 Task: Look for space in Merano, Italy from 6th June, 2023 to 8th June, 2023 for 2 adults in price range Rs.7000 to Rs.12000. Place can be private room with 1  bedroom having 2 beds and 1 bathroom. Property type can be house, flat, guest house. Amenities needed are: wifi. Booking option can be shelf check-in. Required host language is English.
Action: Mouse moved to (405, 108)
Screenshot: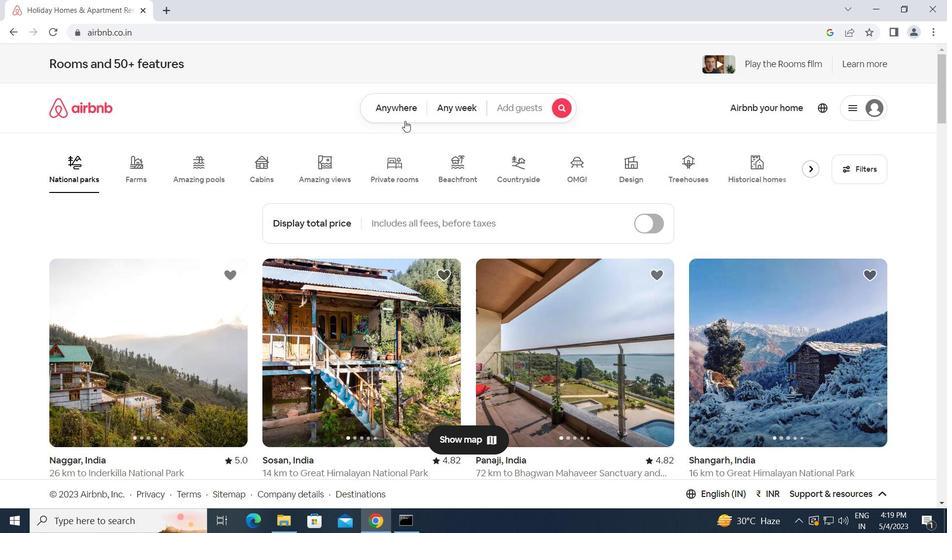 
Action: Mouse pressed left at (405, 108)
Screenshot: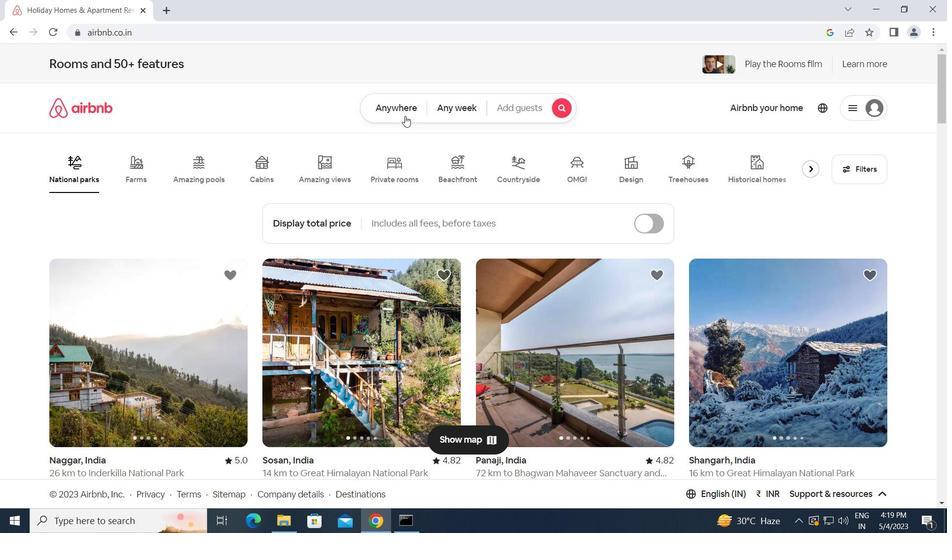 
Action: Mouse moved to (340, 150)
Screenshot: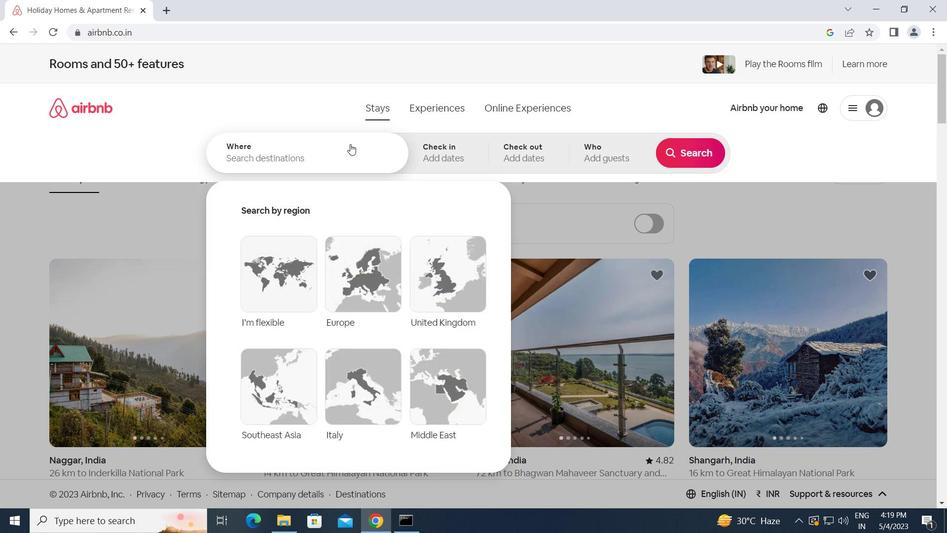 
Action: Mouse pressed left at (340, 150)
Screenshot: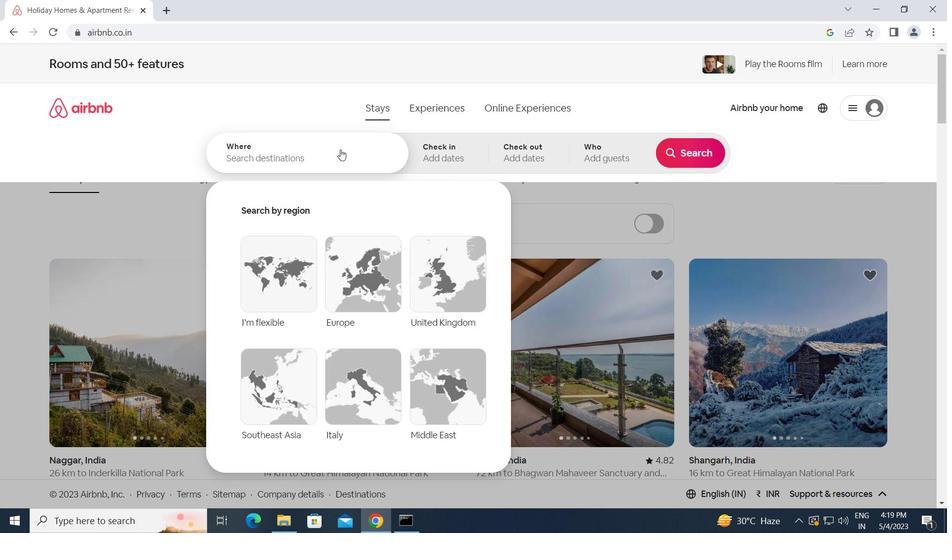 
Action: Key pressed m<Key.caps_lock>erano,<Key.space><Key.caps_lock>i<Key.caps_lock>taly<Key.enter>
Screenshot: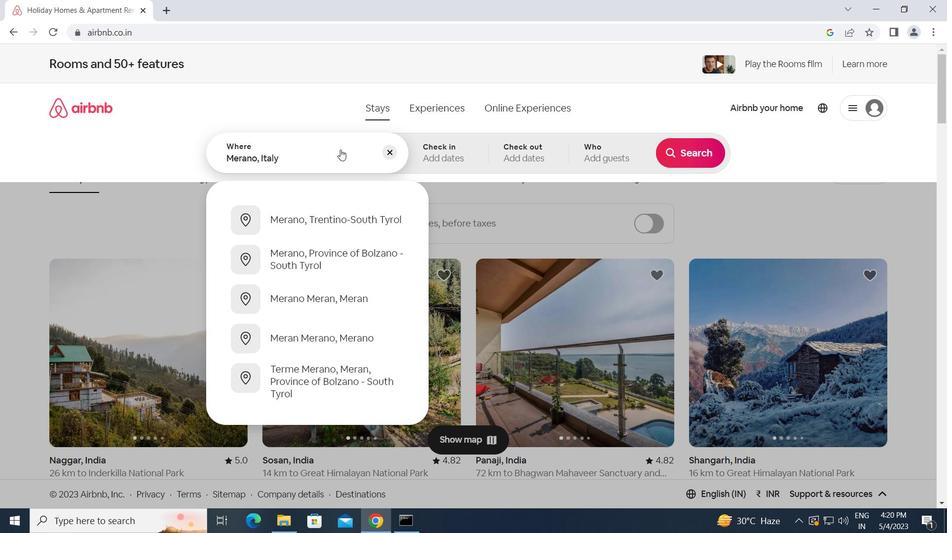 
Action: Mouse moved to (557, 333)
Screenshot: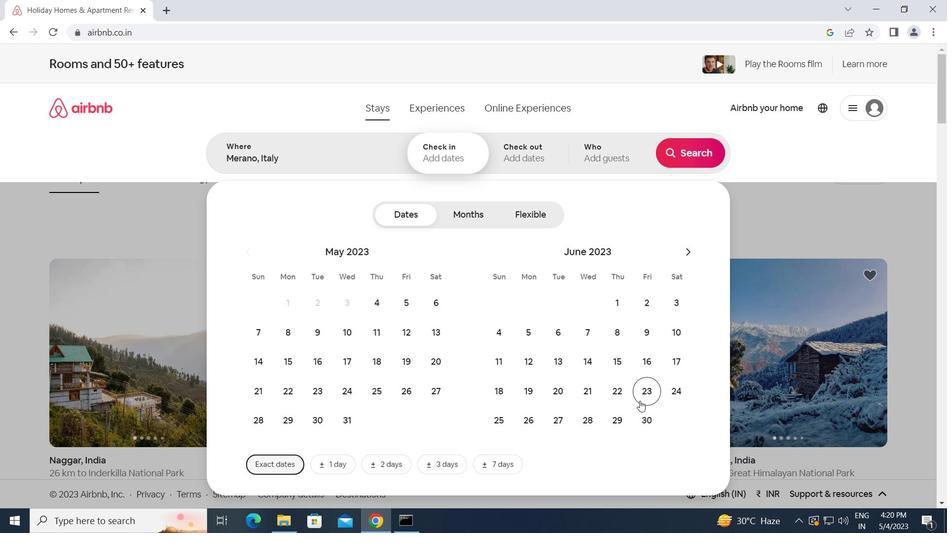 
Action: Mouse pressed left at (557, 333)
Screenshot: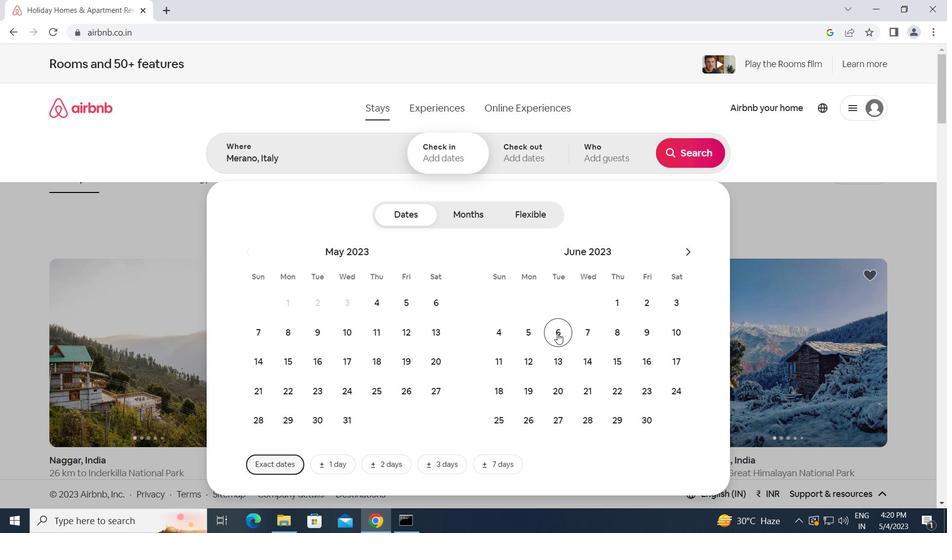 
Action: Mouse moved to (620, 339)
Screenshot: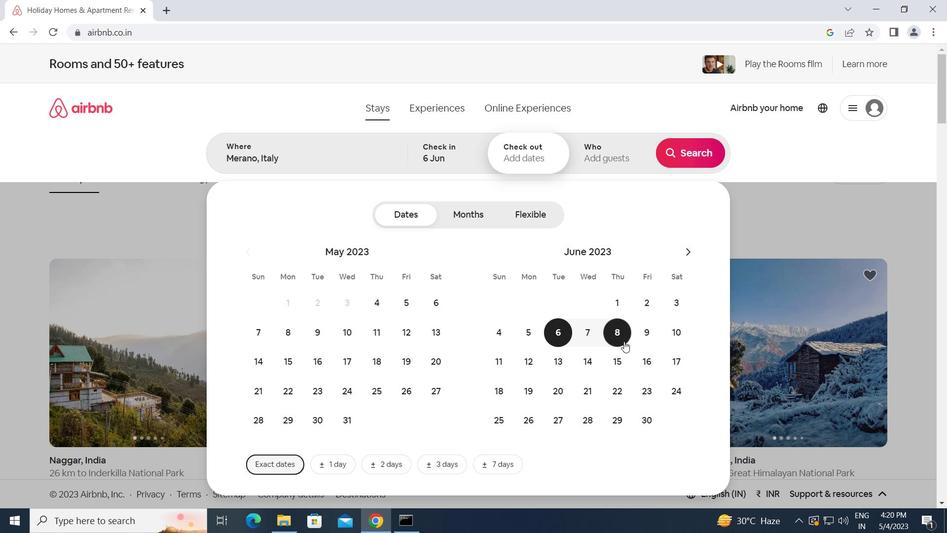 
Action: Mouse pressed left at (620, 339)
Screenshot: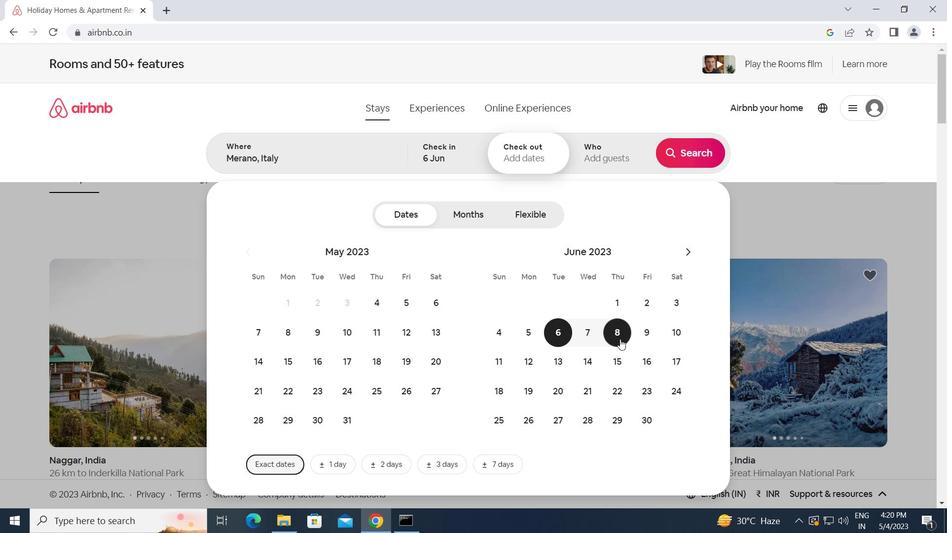 
Action: Mouse moved to (620, 160)
Screenshot: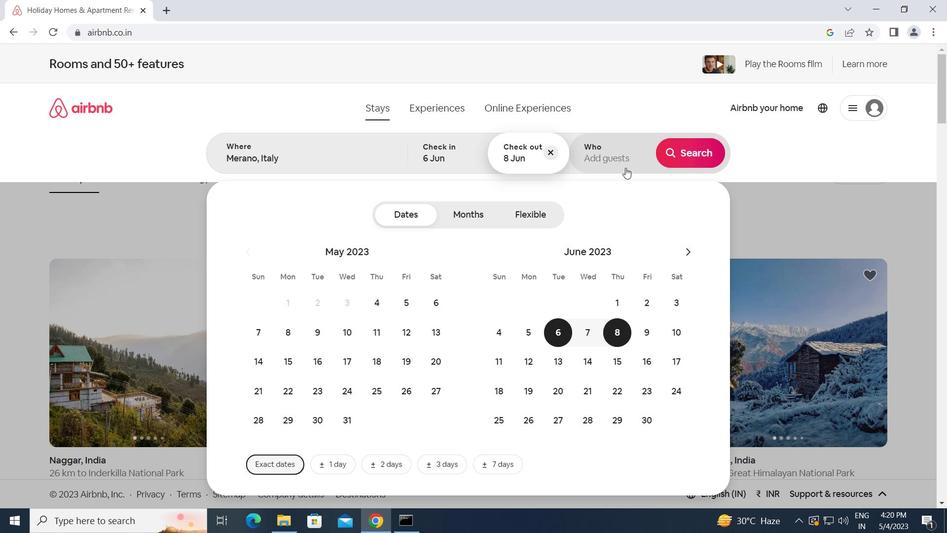 
Action: Mouse pressed left at (620, 160)
Screenshot: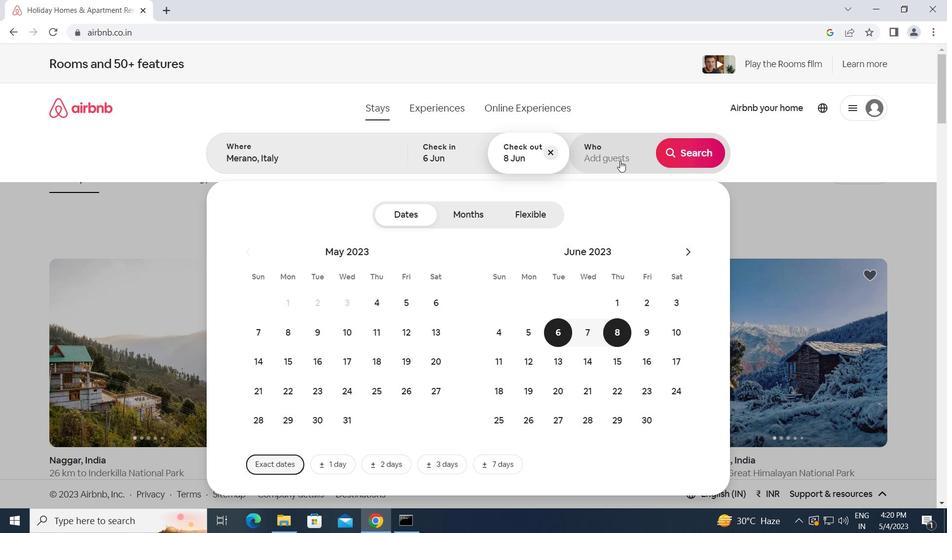 
Action: Mouse moved to (691, 217)
Screenshot: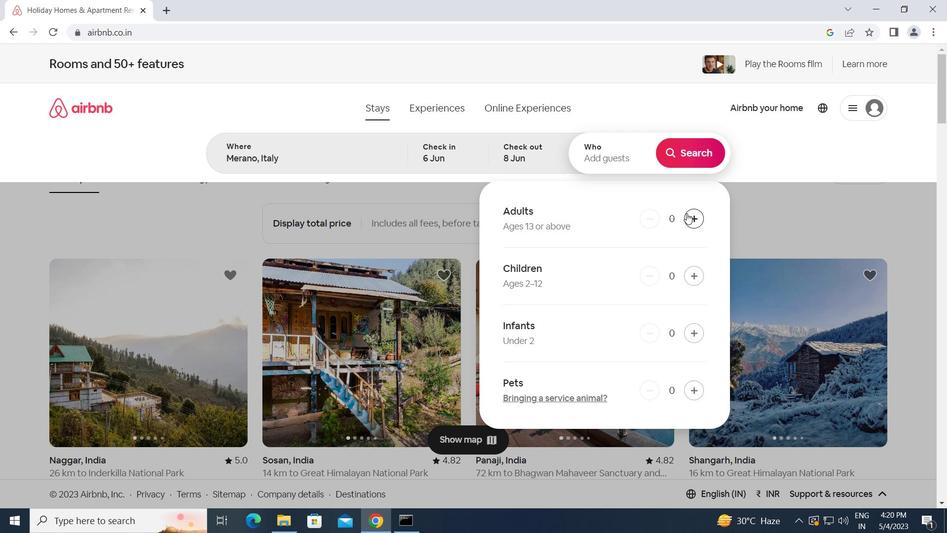 
Action: Mouse pressed left at (691, 217)
Screenshot: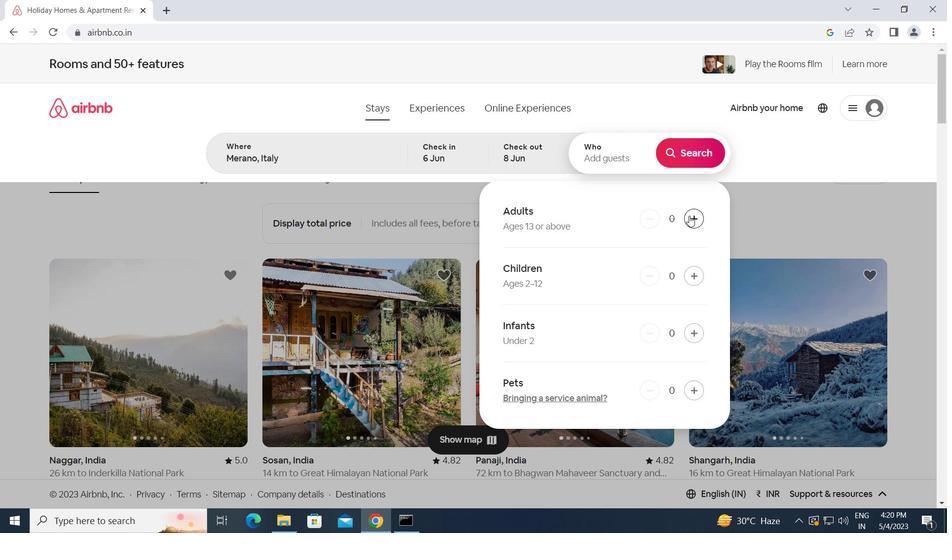 
Action: Mouse pressed left at (691, 217)
Screenshot: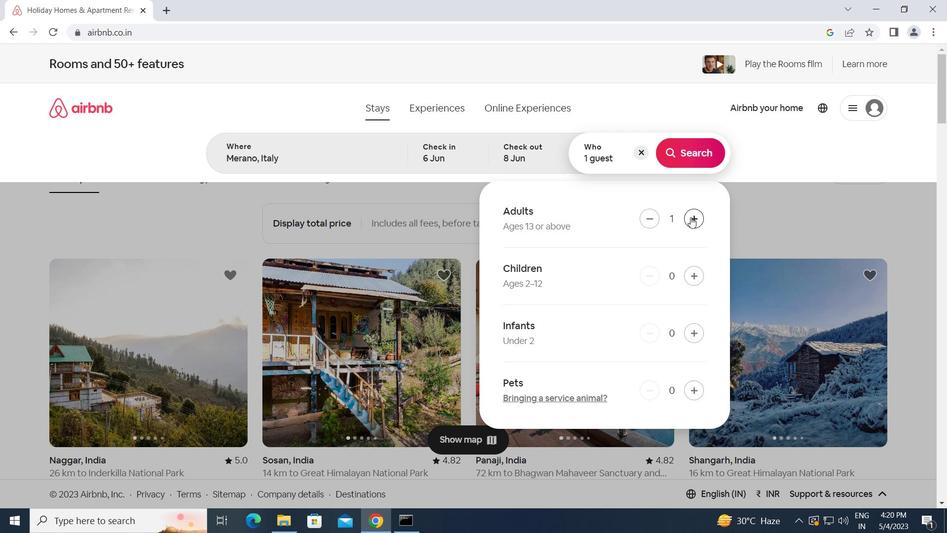 
Action: Mouse moved to (683, 155)
Screenshot: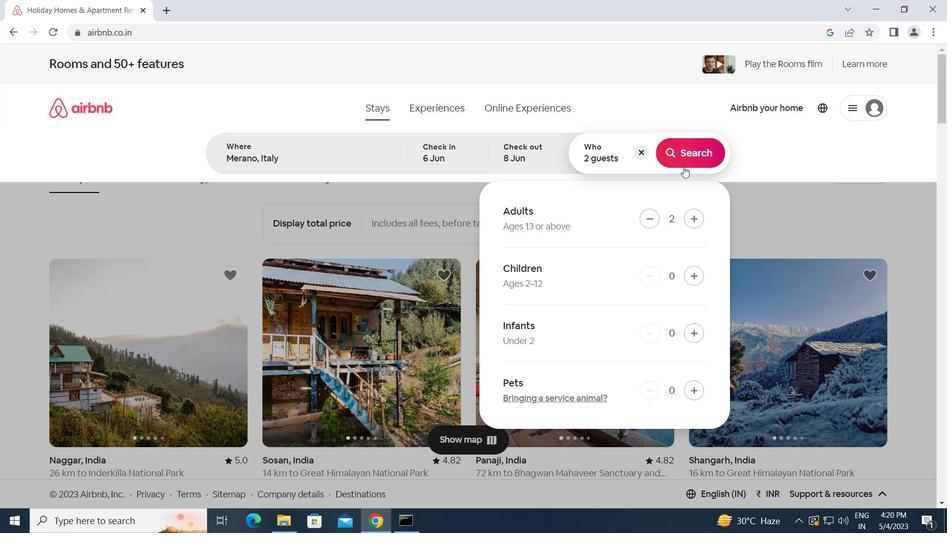 
Action: Mouse pressed left at (683, 155)
Screenshot: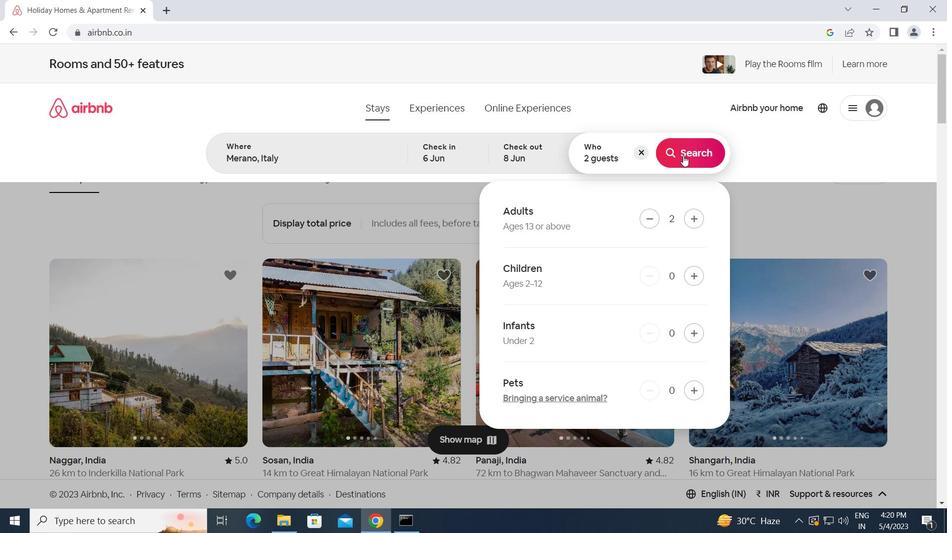 
Action: Mouse moved to (888, 117)
Screenshot: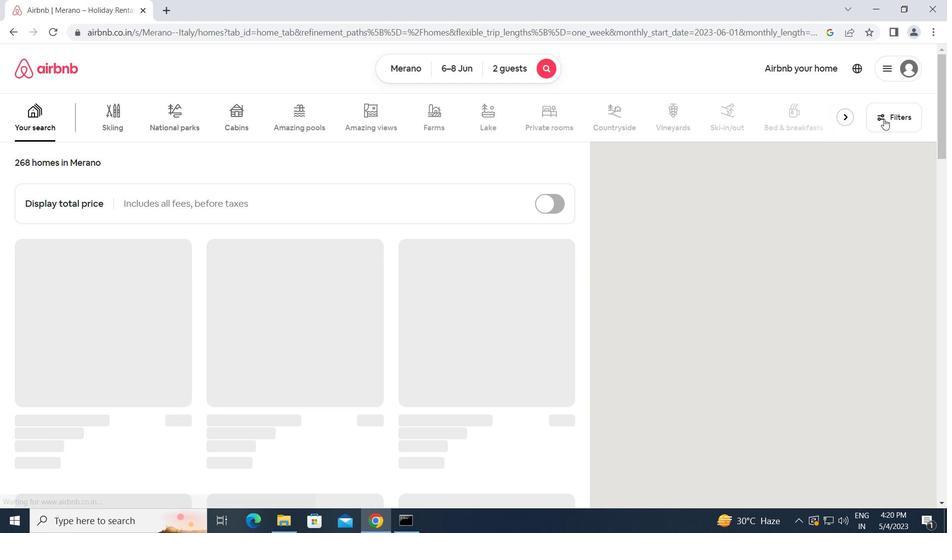 
Action: Mouse pressed left at (888, 117)
Screenshot: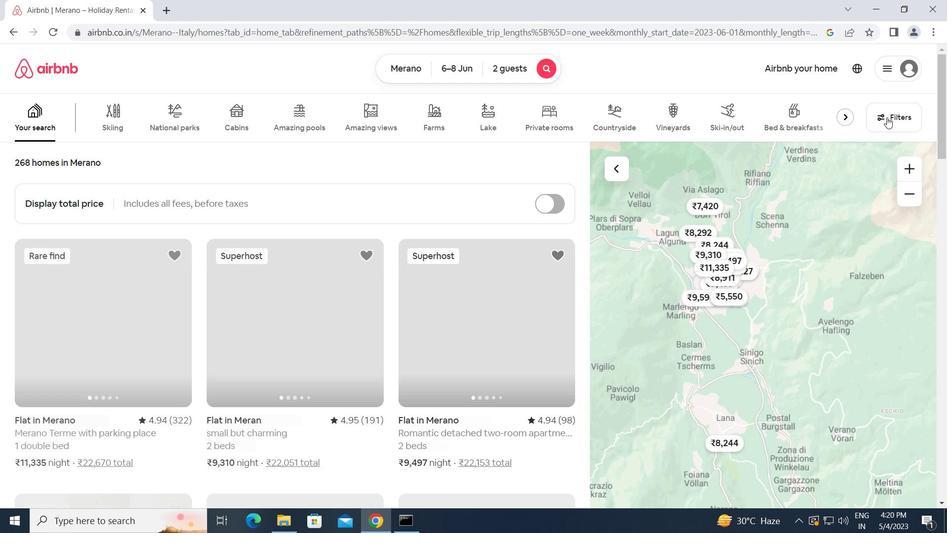 
Action: Mouse moved to (315, 274)
Screenshot: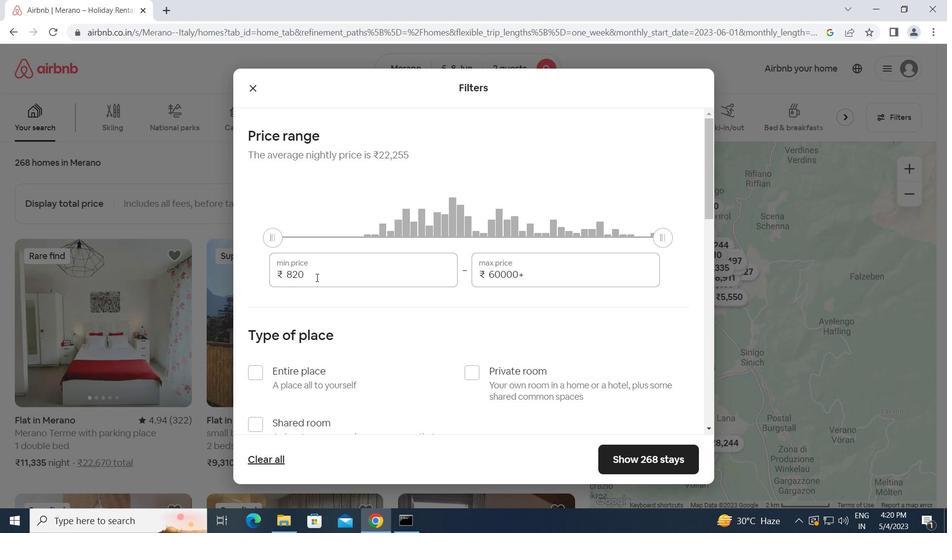 
Action: Mouse pressed left at (315, 274)
Screenshot: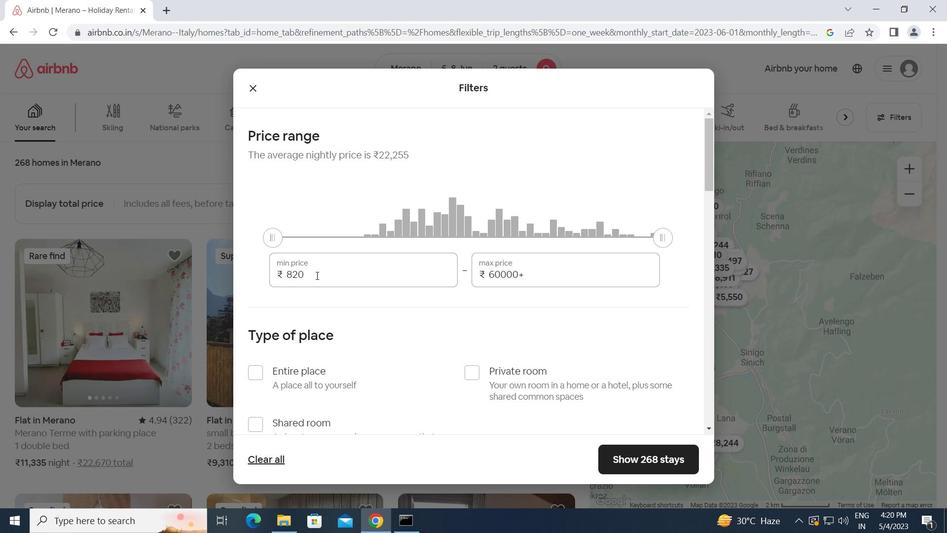 
Action: Mouse moved to (283, 276)
Screenshot: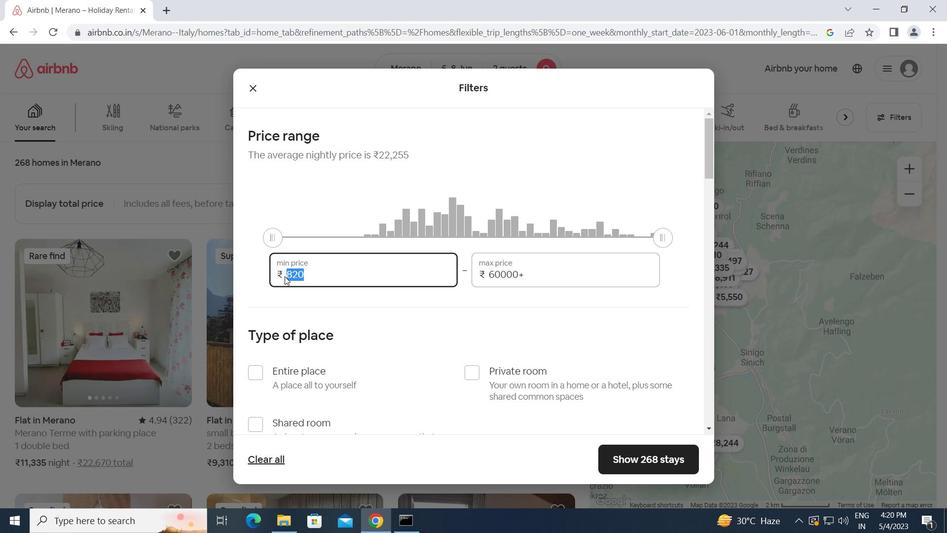
Action: Key pressed 700
Screenshot: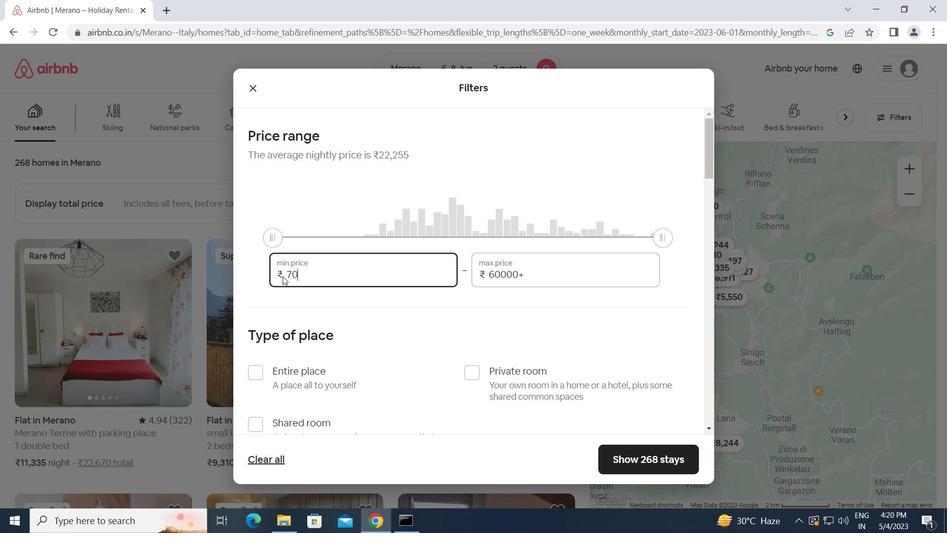 
Action: Mouse moved to (266, 311)
Screenshot: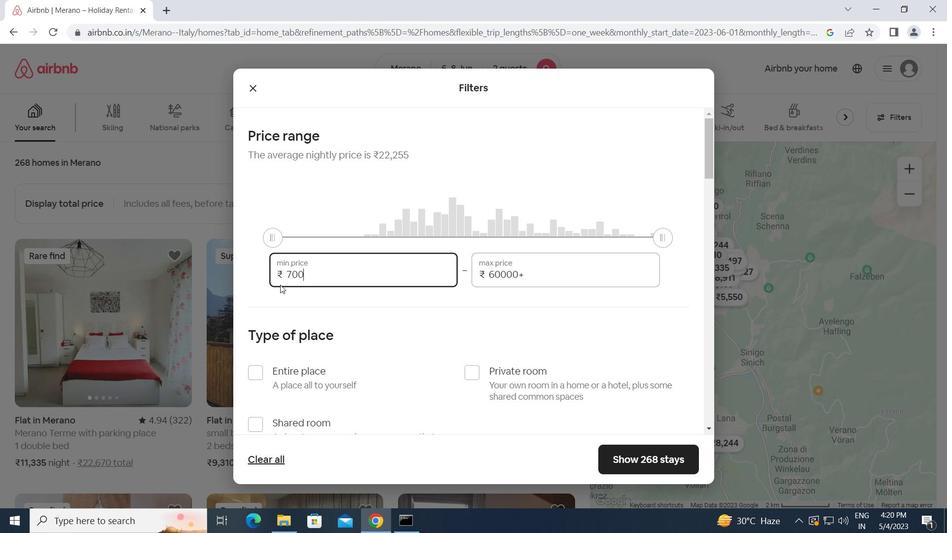 
Action: Key pressed 0<Key.tab>1<Key.backspace><Key.backspace><Key.backspace><Key.backspace><Key.backspace><Key.backspace>12000
Screenshot: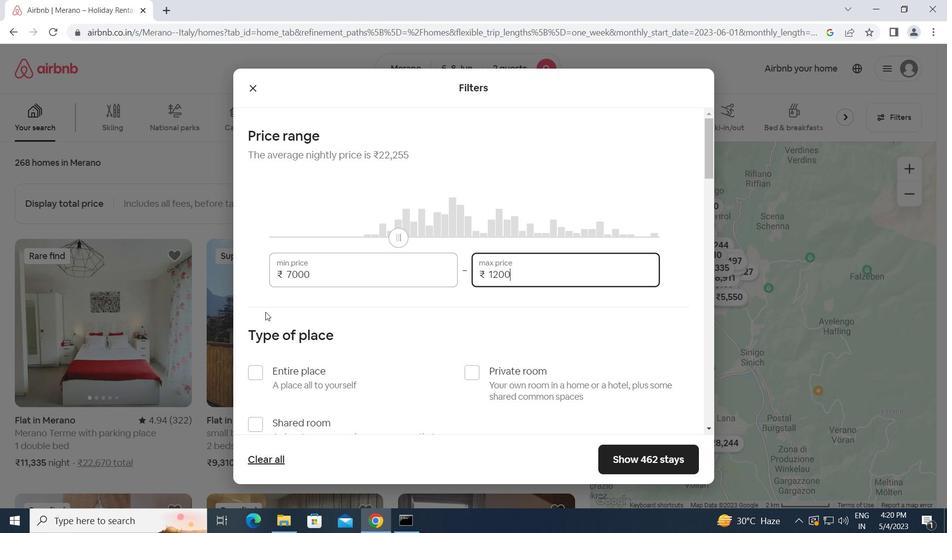 
Action: Mouse moved to (476, 373)
Screenshot: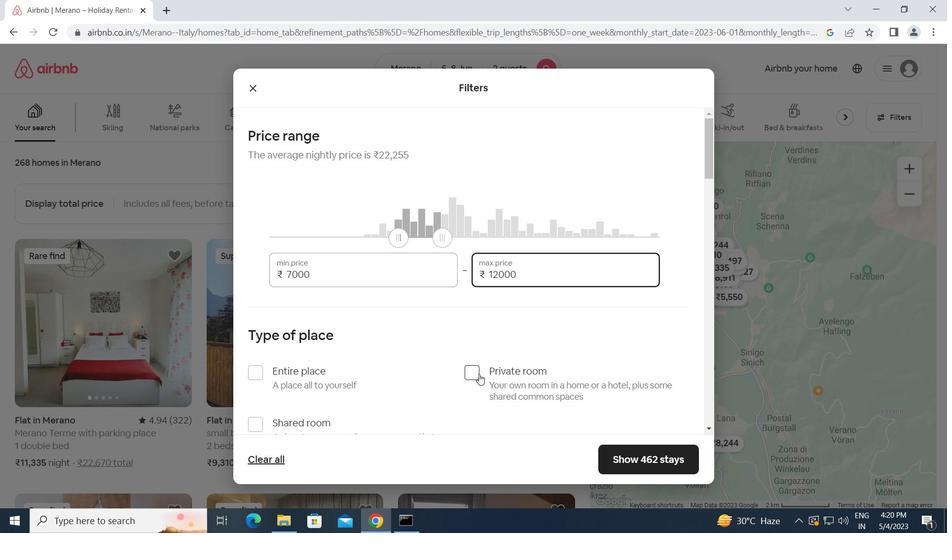 
Action: Mouse pressed left at (476, 373)
Screenshot: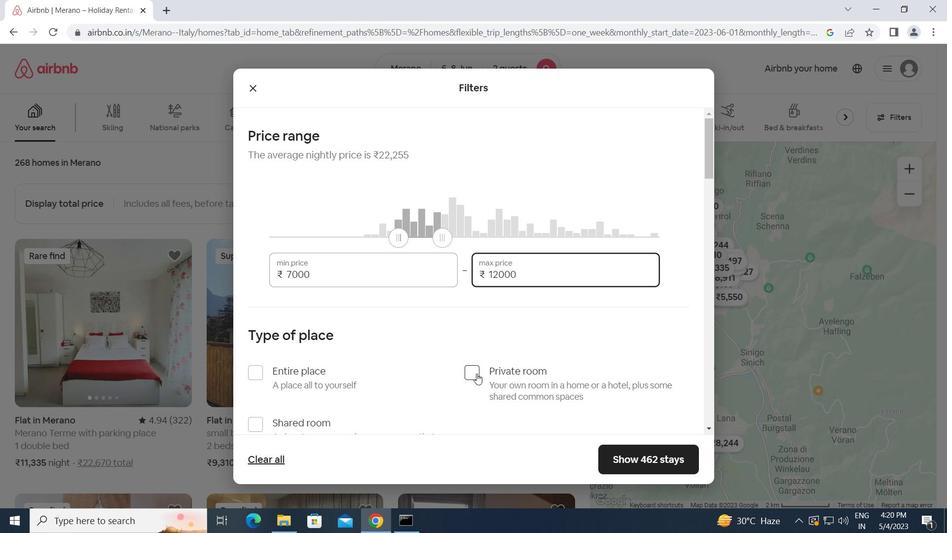 
Action: Mouse moved to (447, 395)
Screenshot: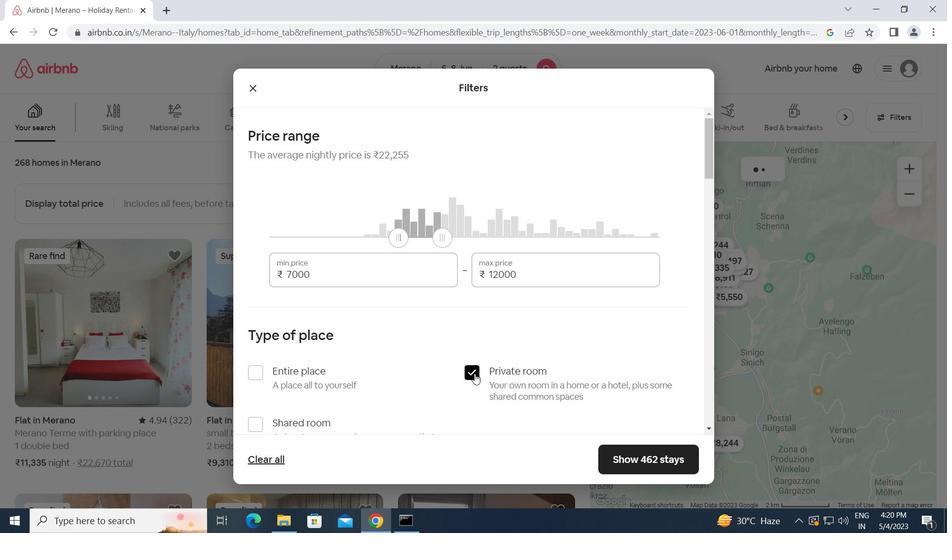 
Action: Mouse scrolled (447, 394) with delta (0, 0)
Screenshot: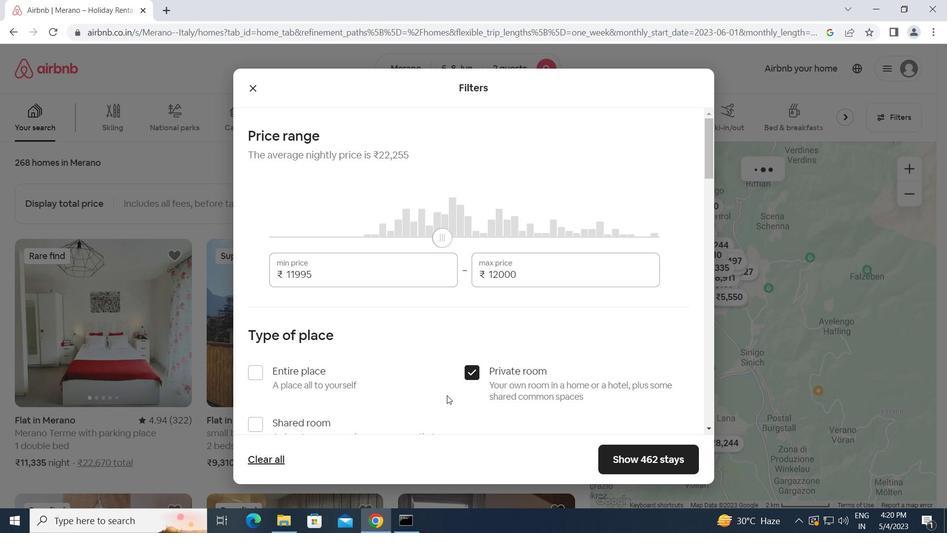 
Action: Mouse scrolled (447, 394) with delta (0, 0)
Screenshot: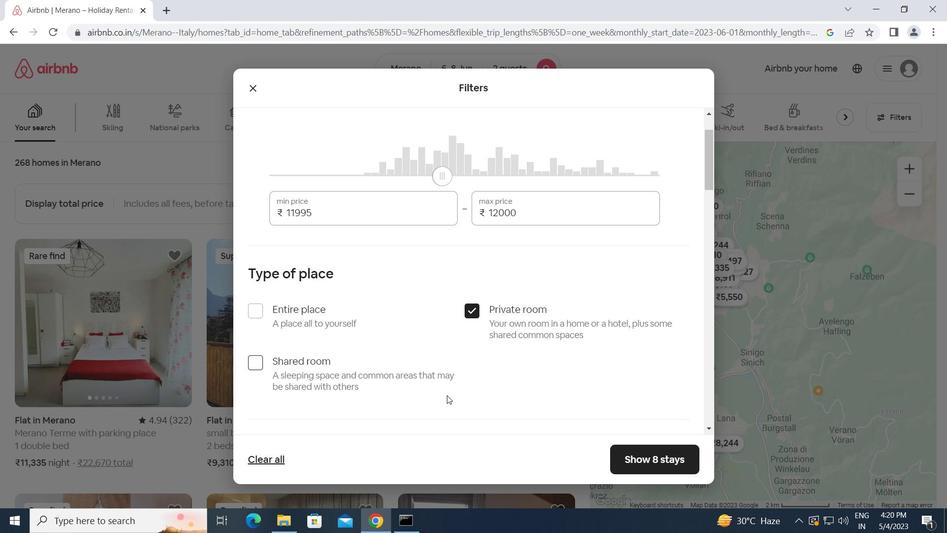 
Action: Mouse scrolled (447, 394) with delta (0, 0)
Screenshot: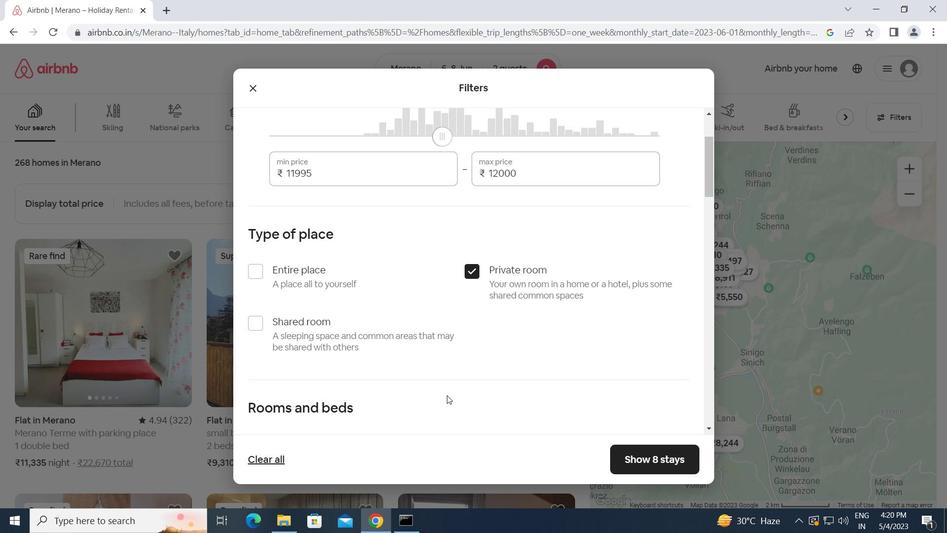 
Action: Mouse moved to (330, 370)
Screenshot: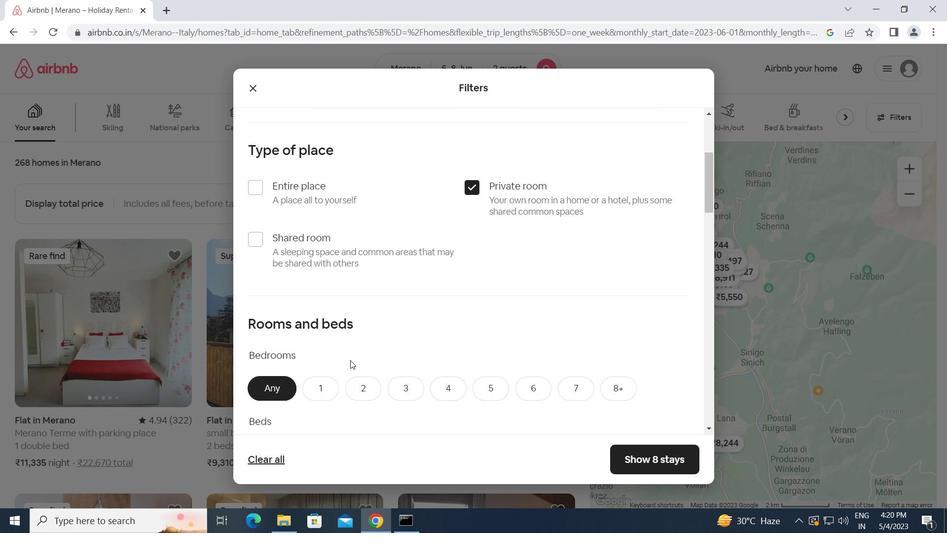 
Action: Mouse scrolled (330, 370) with delta (0, 0)
Screenshot: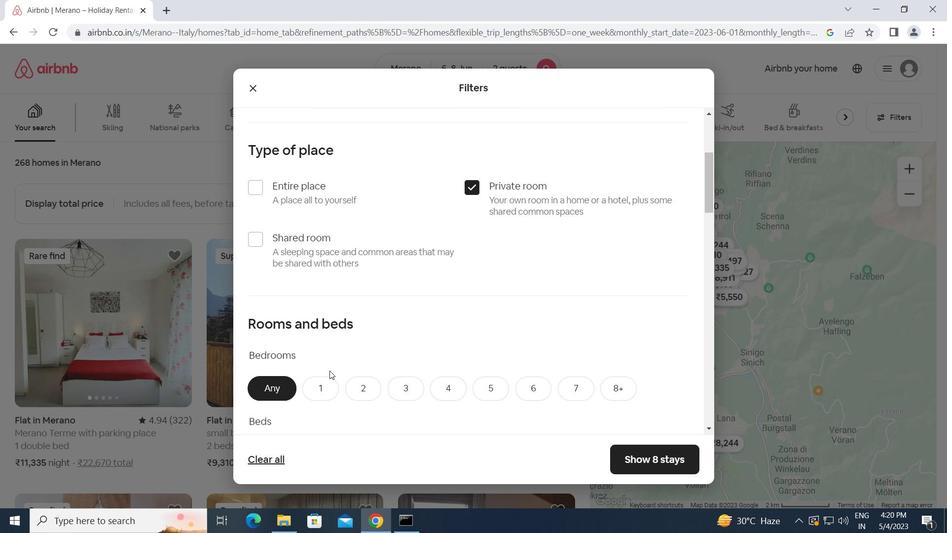 
Action: Mouse scrolled (330, 370) with delta (0, 0)
Screenshot: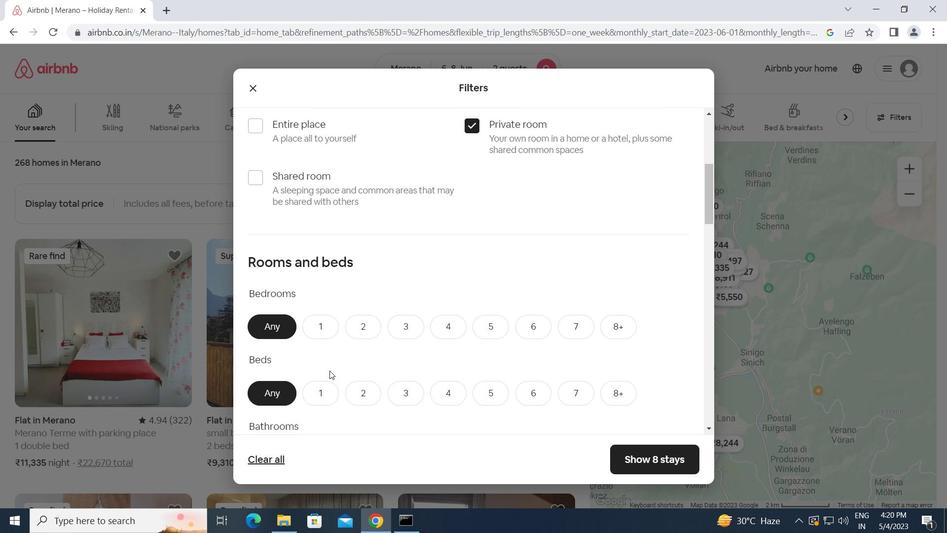 
Action: Mouse moved to (318, 266)
Screenshot: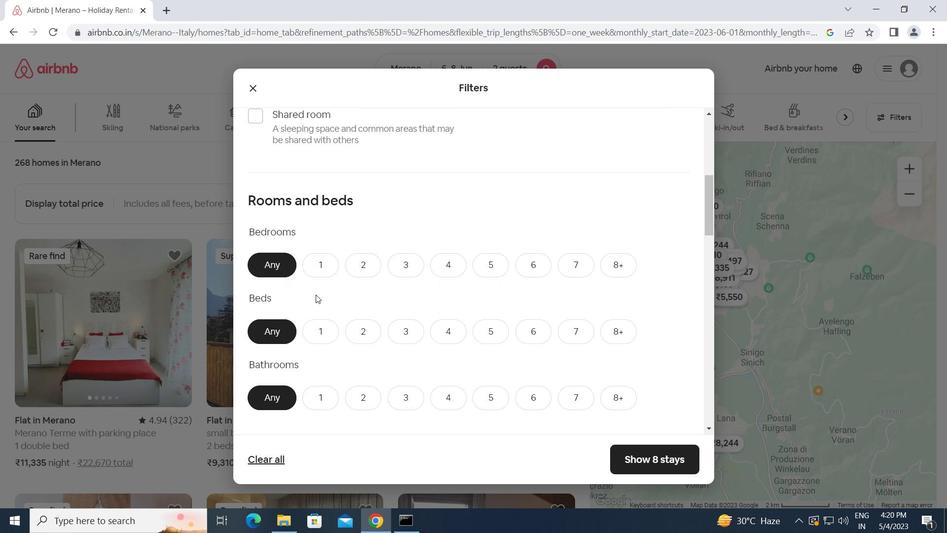 
Action: Mouse pressed left at (318, 266)
Screenshot: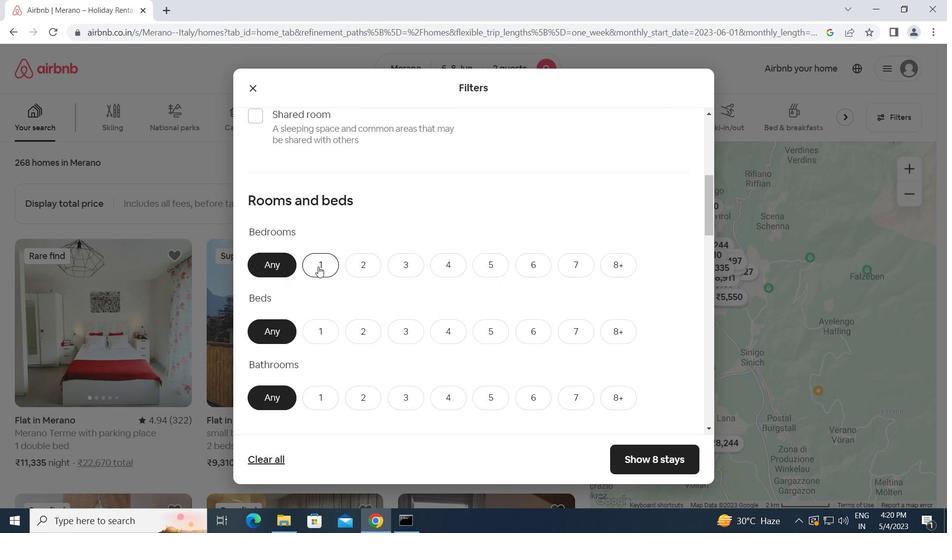 
Action: Mouse moved to (365, 336)
Screenshot: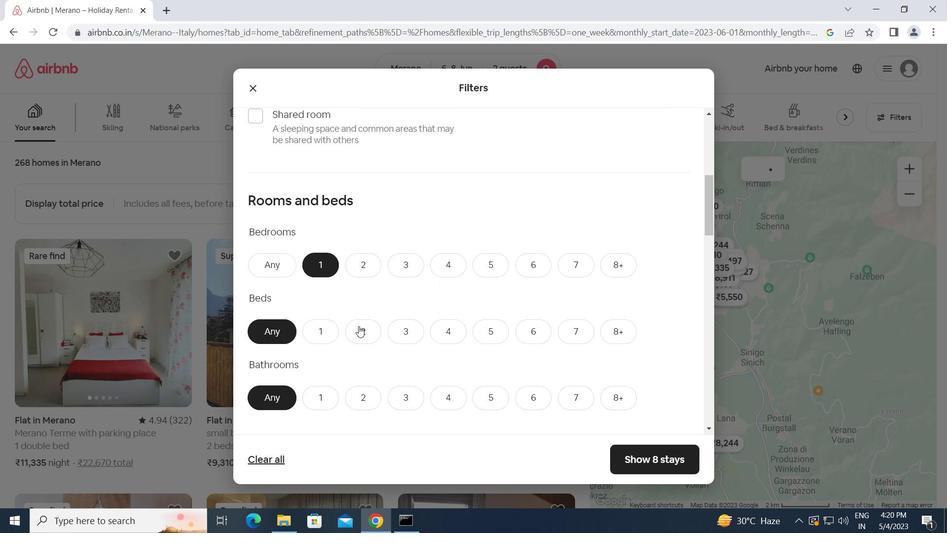 
Action: Mouse pressed left at (365, 336)
Screenshot: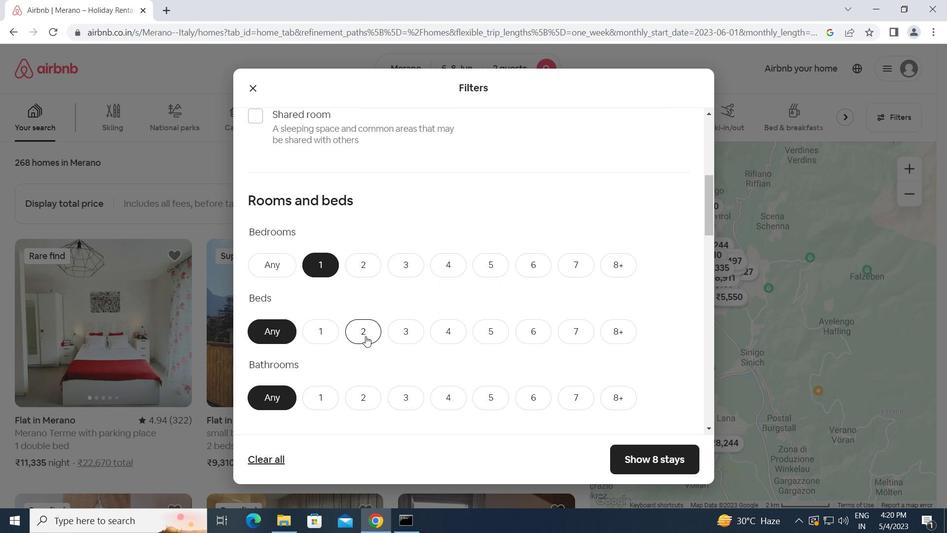 
Action: Mouse moved to (311, 397)
Screenshot: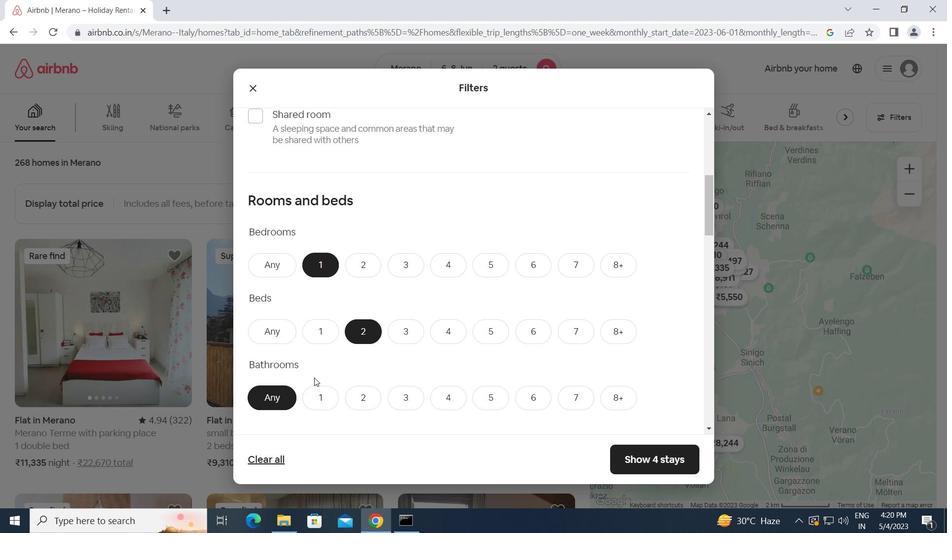 
Action: Mouse pressed left at (311, 397)
Screenshot: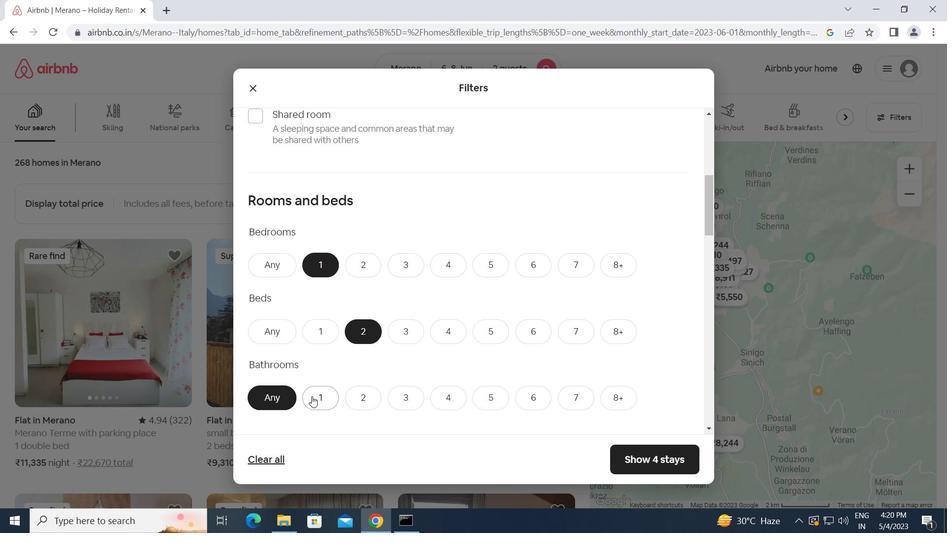 
Action: Mouse scrolled (311, 396) with delta (0, 0)
Screenshot: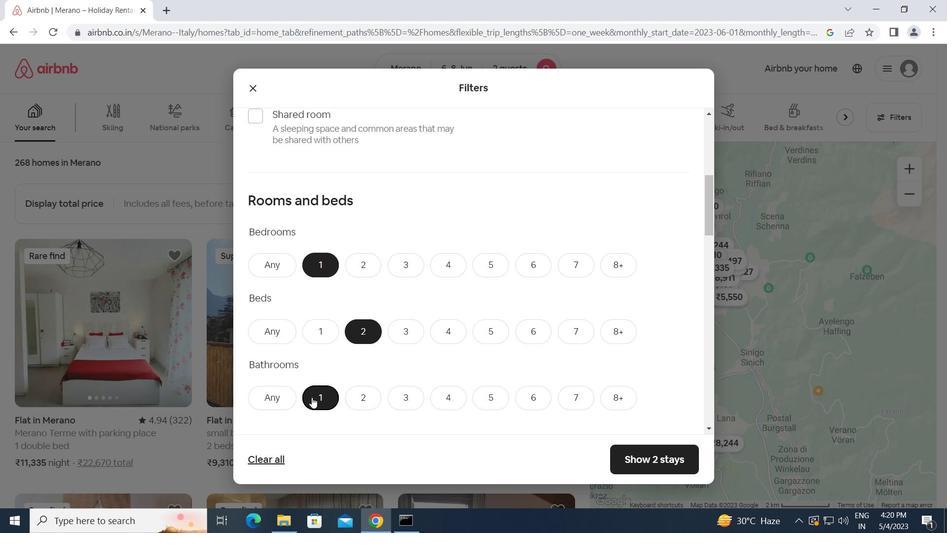 
Action: Mouse scrolled (311, 396) with delta (0, 0)
Screenshot: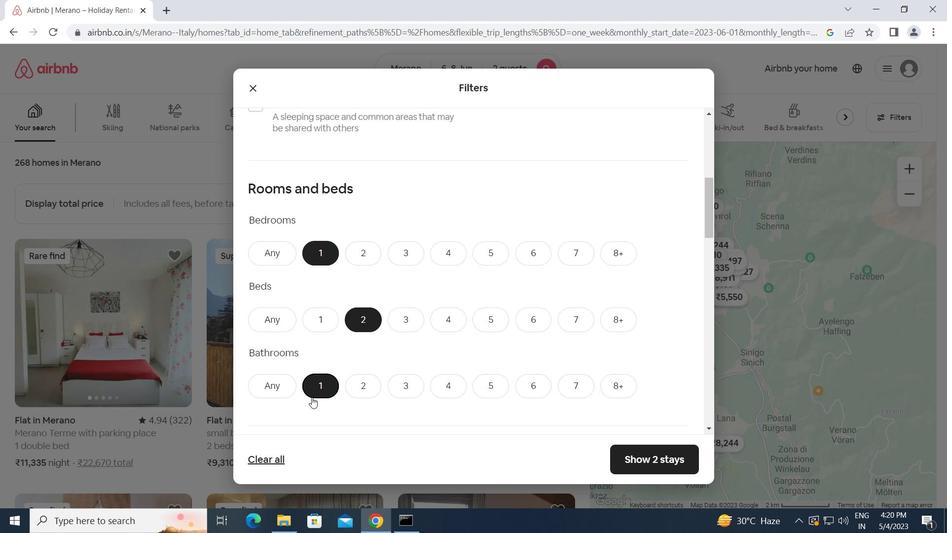 
Action: Mouse scrolled (311, 396) with delta (0, 0)
Screenshot: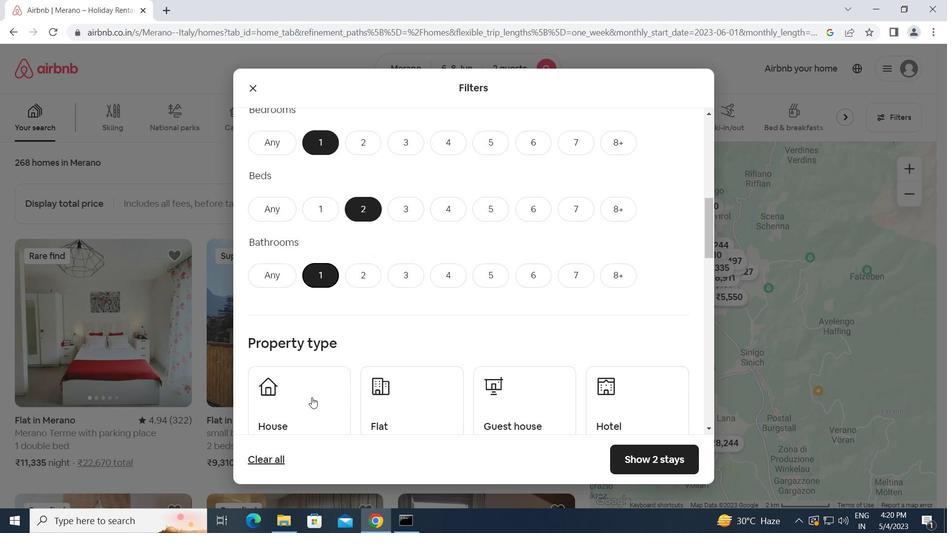 
Action: Mouse moved to (303, 362)
Screenshot: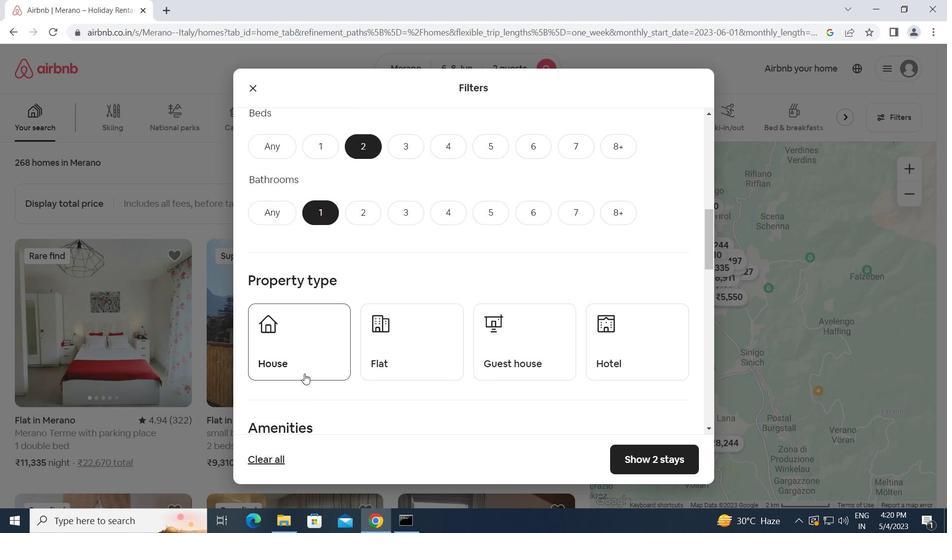 
Action: Mouse pressed left at (303, 362)
Screenshot: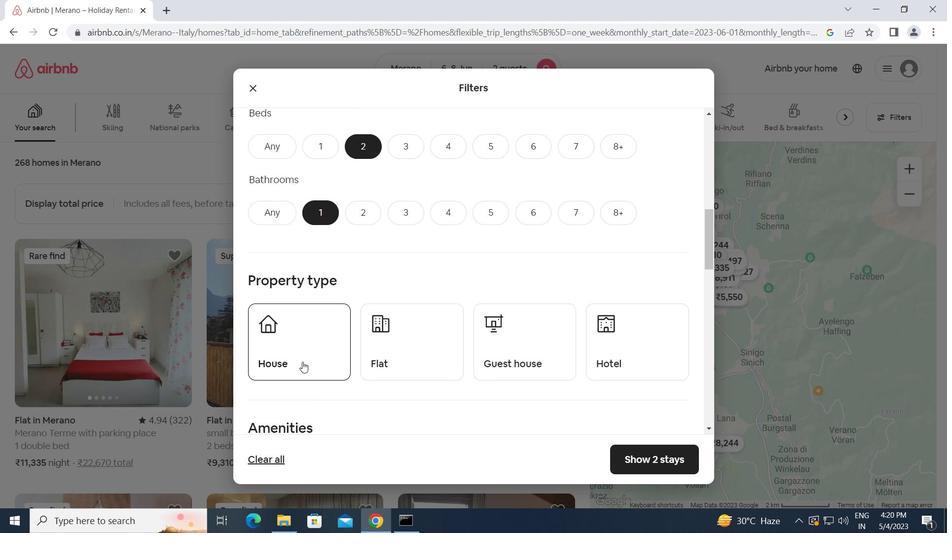 
Action: Mouse moved to (390, 356)
Screenshot: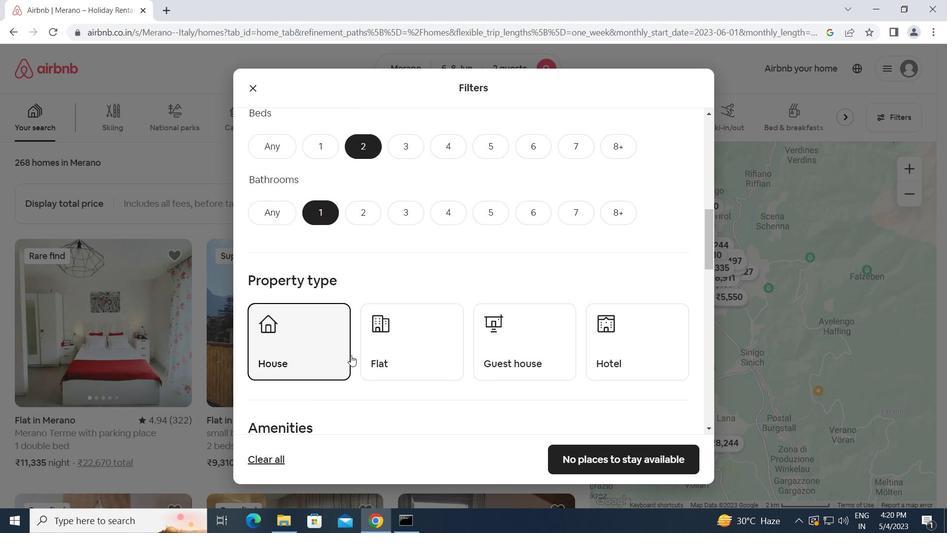 
Action: Mouse pressed left at (390, 356)
Screenshot: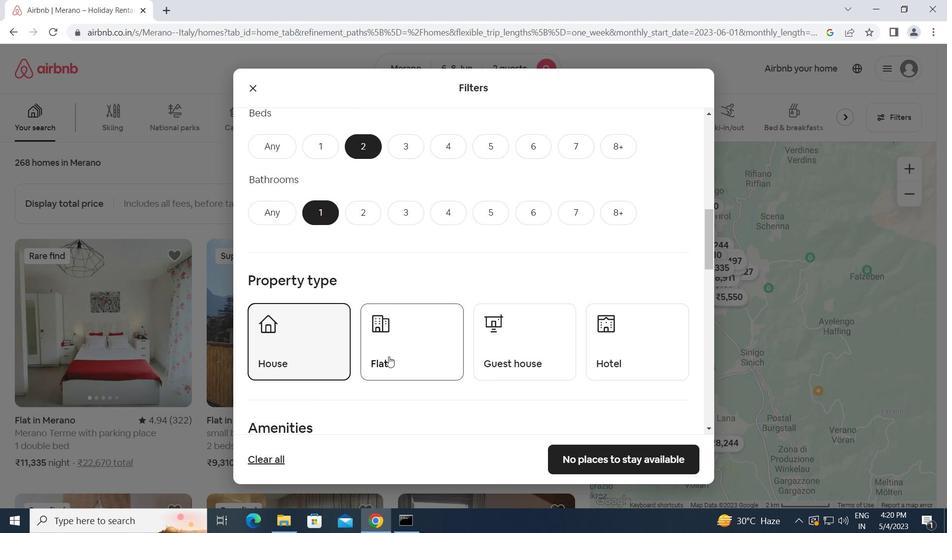 
Action: Mouse moved to (506, 352)
Screenshot: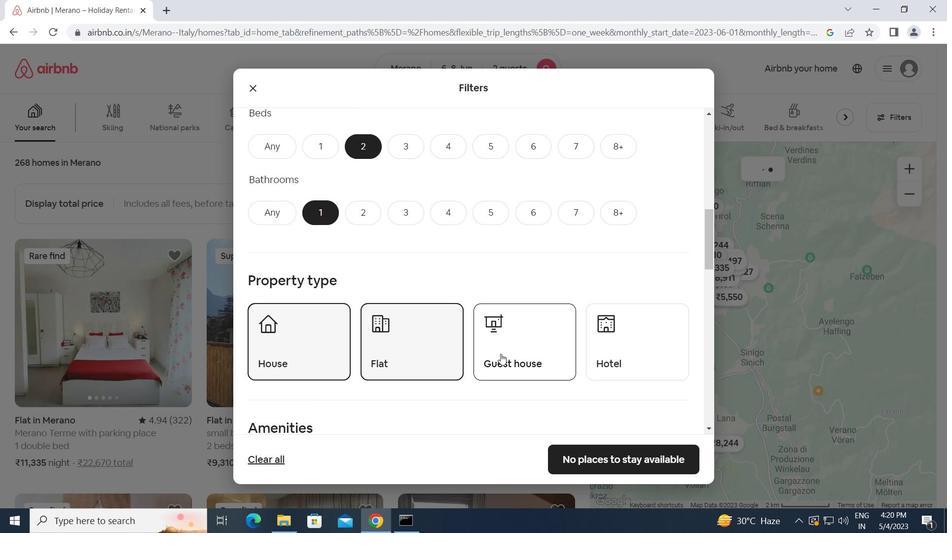 
Action: Mouse pressed left at (506, 352)
Screenshot: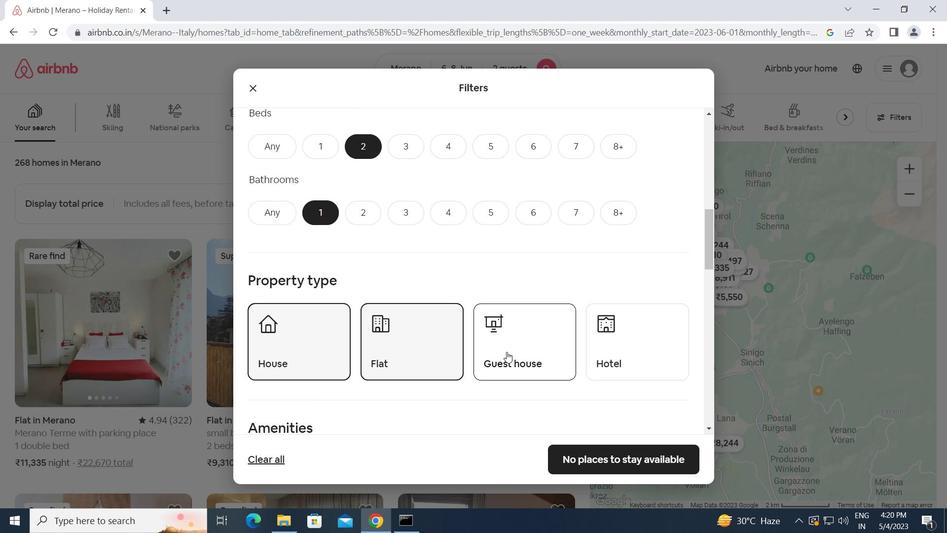 
Action: Mouse moved to (499, 368)
Screenshot: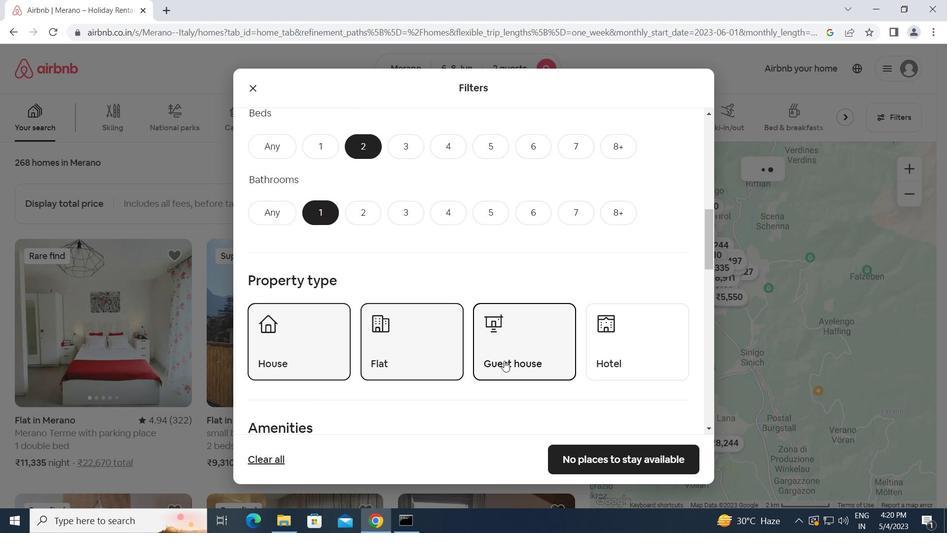 
Action: Mouse scrolled (499, 368) with delta (0, 0)
Screenshot: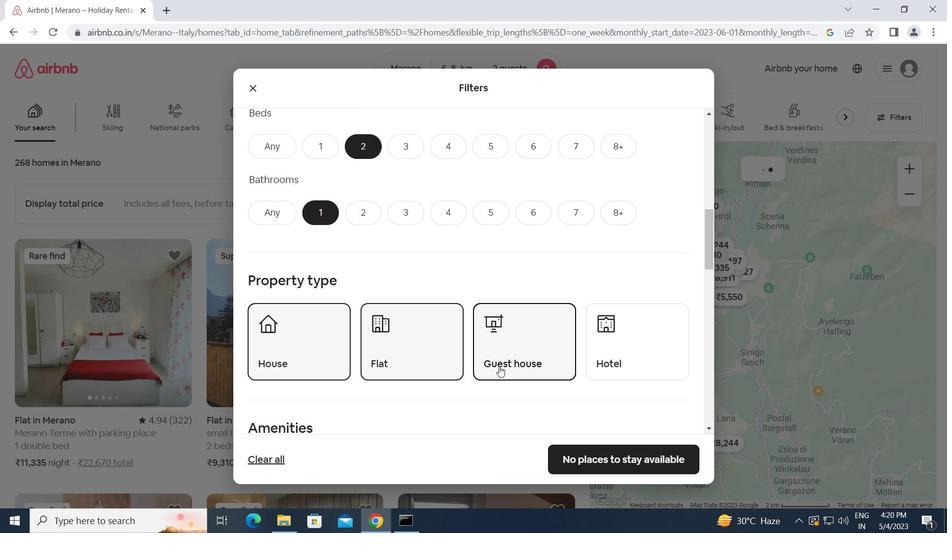 
Action: Mouse scrolled (499, 368) with delta (0, 0)
Screenshot: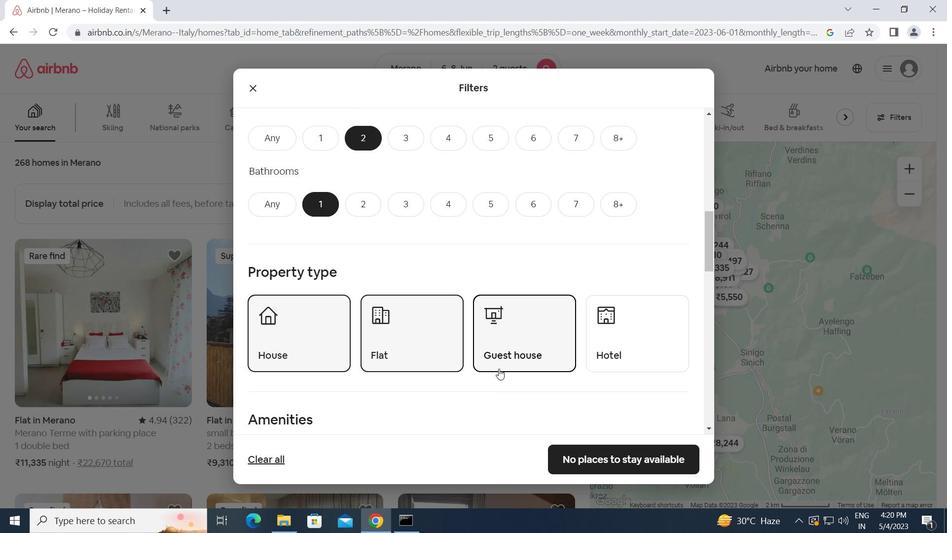 
Action: Mouse scrolled (499, 368) with delta (0, 0)
Screenshot: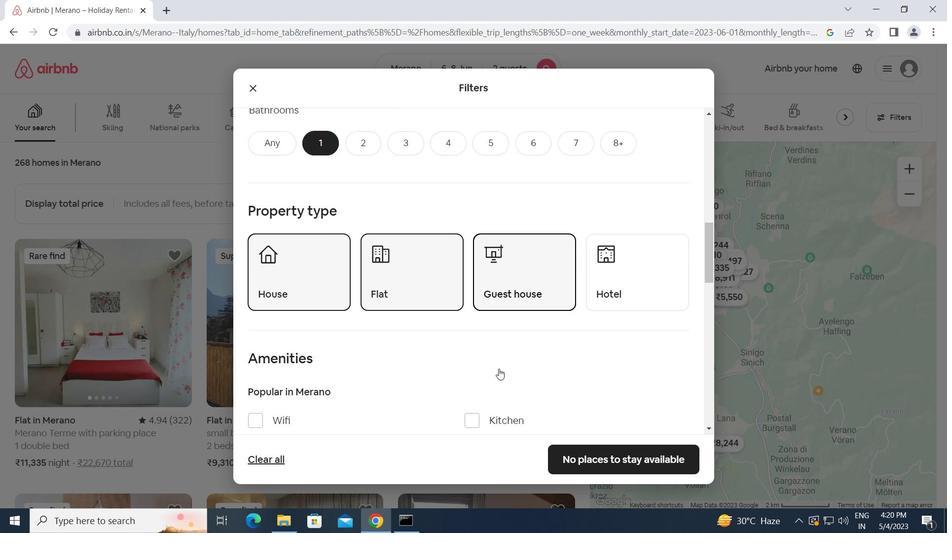 
Action: Mouse moved to (257, 307)
Screenshot: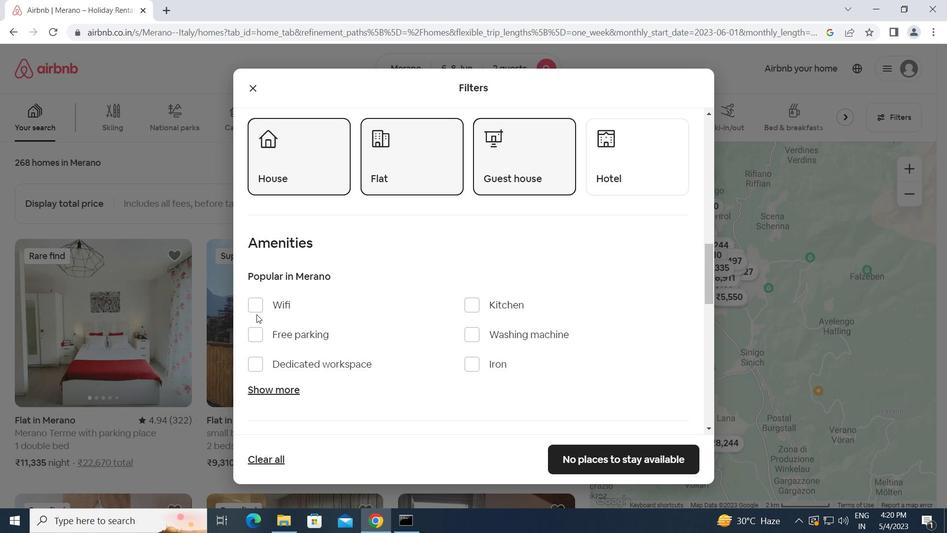 
Action: Mouse pressed left at (257, 307)
Screenshot: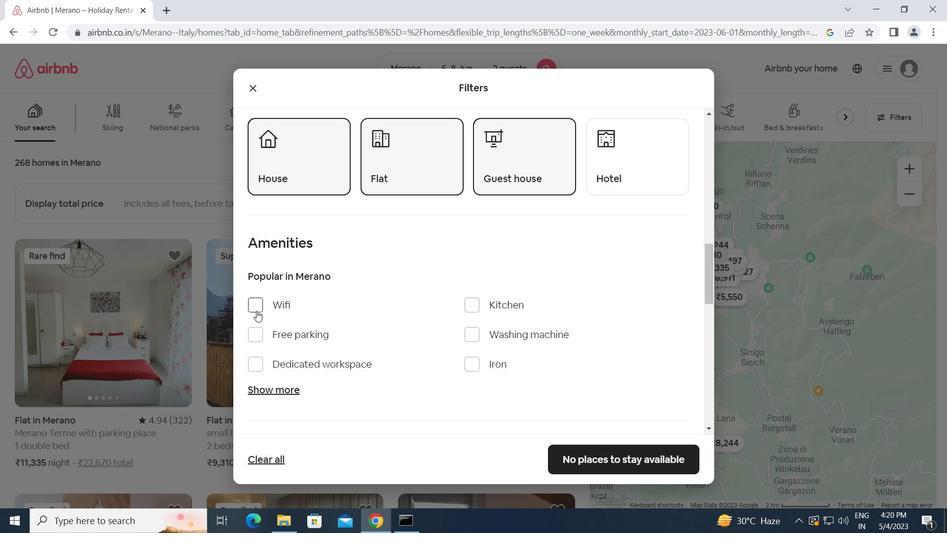 
Action: Mouse moved to (332, 330)
Screenshot: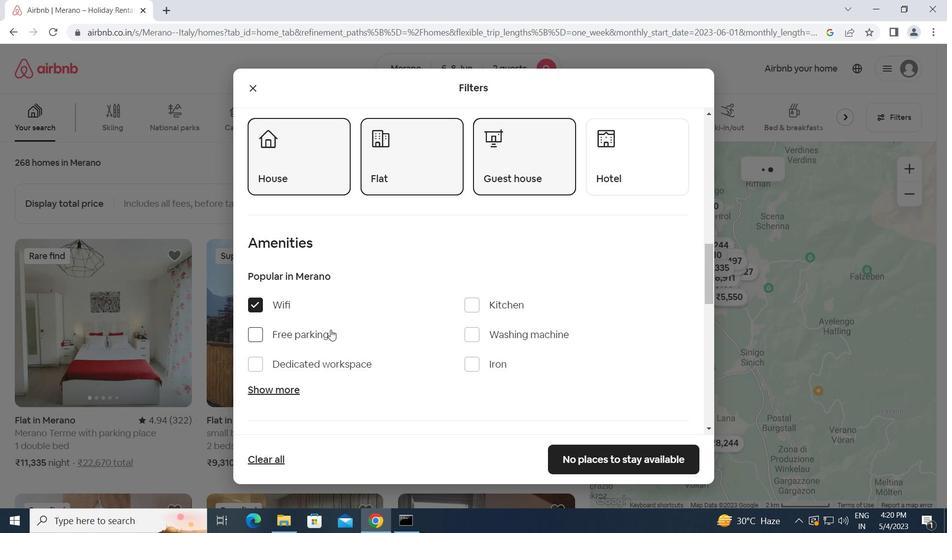 
Action: Mouse scrolled (332, 329) with delta (0, 0)
Screenshot: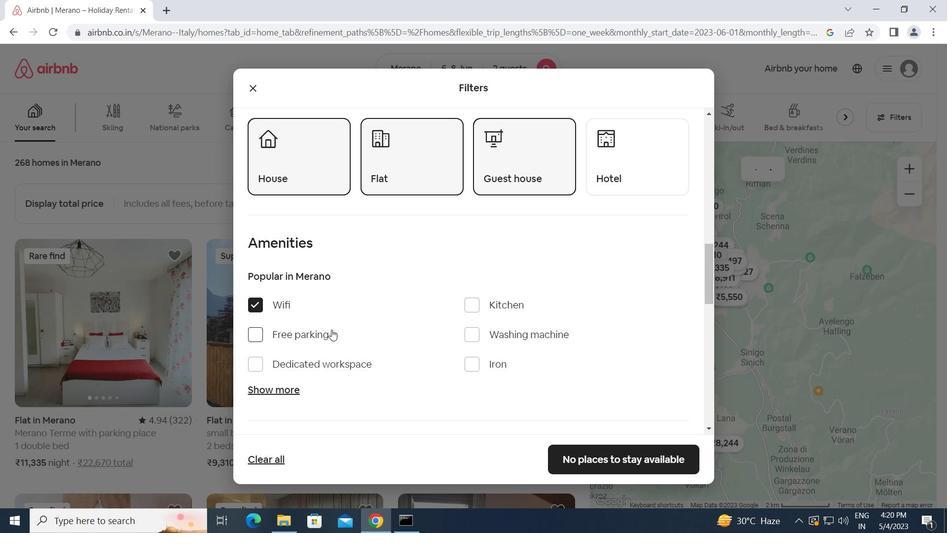 
Action: Mouse scrolled (332, 329) with delta (0, 0)
Screenshot: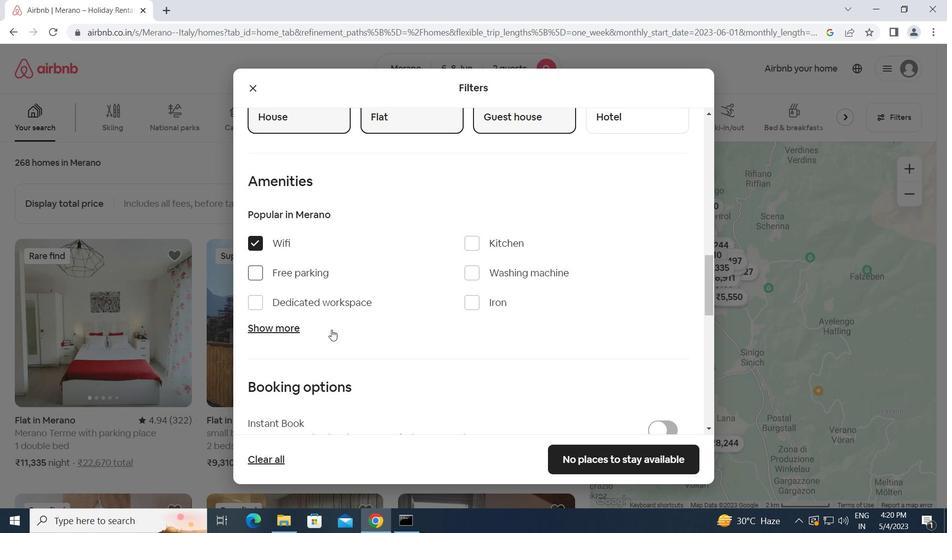 
Action: Mouse scrolled (332, 329) with delta (0, 0)
Screenshot: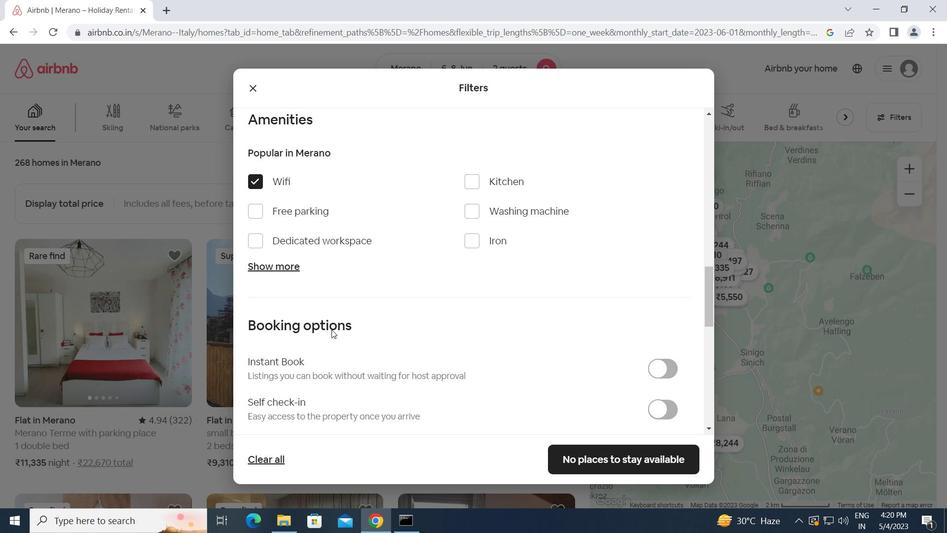 
Action: Mouse moved to (659, 347)
Screenshot: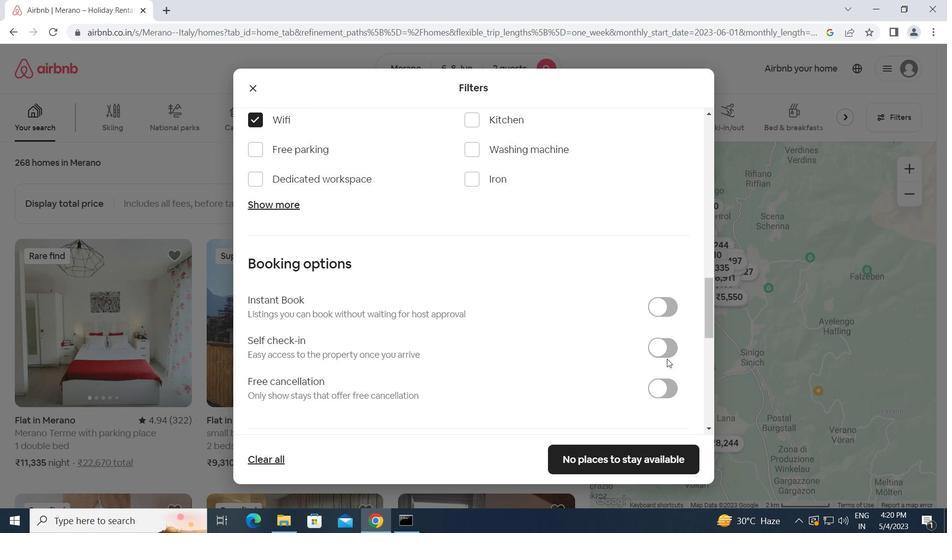 
Action: Mouse pressed left at (659, 347)
Screenshot: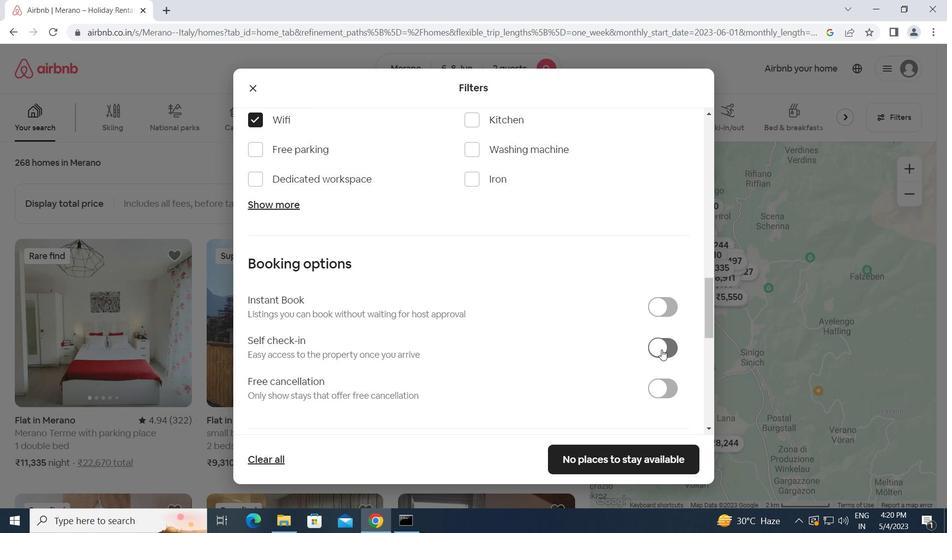 
Action: Mouse moved to (507, 358)
Screenshot: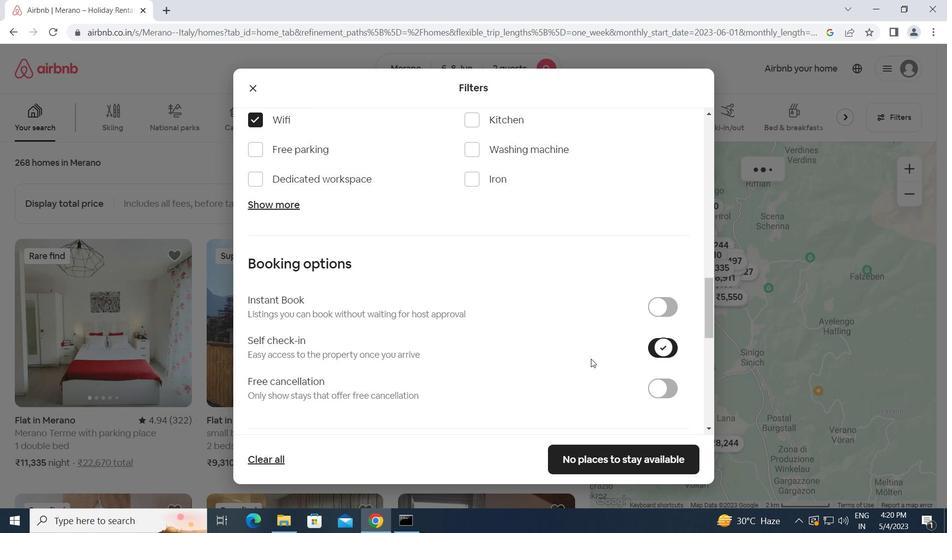 
Action: Mouse scrolled (507, 358) with delta (0, 0)
Screenshot: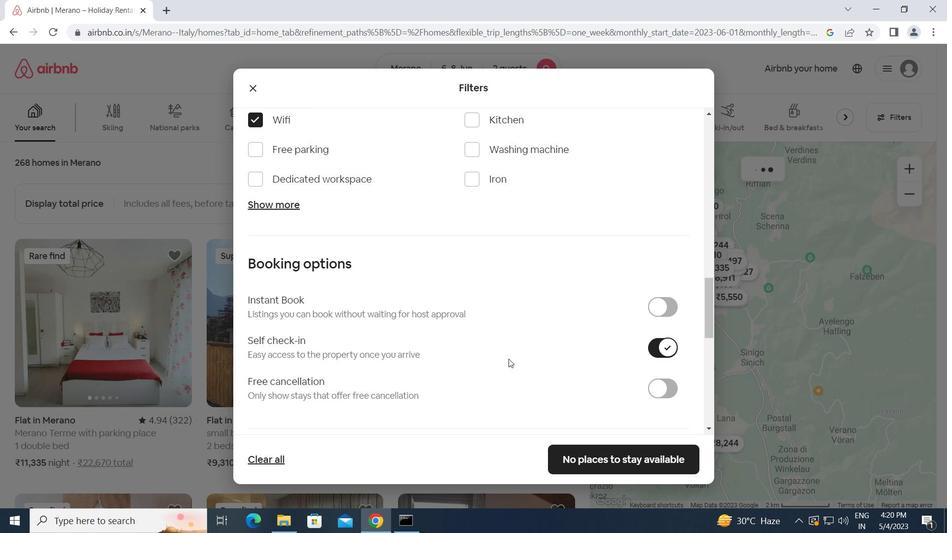 
Action: Mouse scrolled (507, 358) with delta (0, 0)
Screenshot: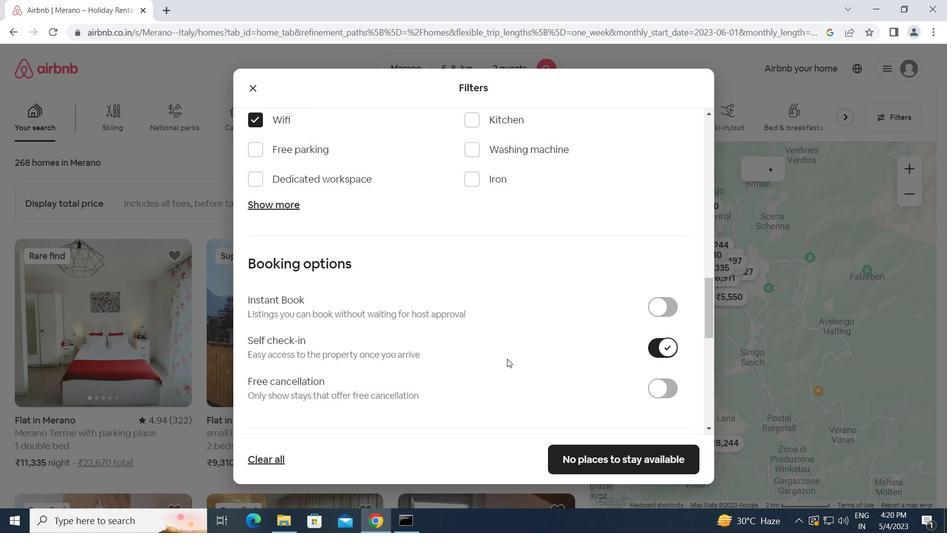 
Action: Mouse moved to (507, 358)
Screenshot: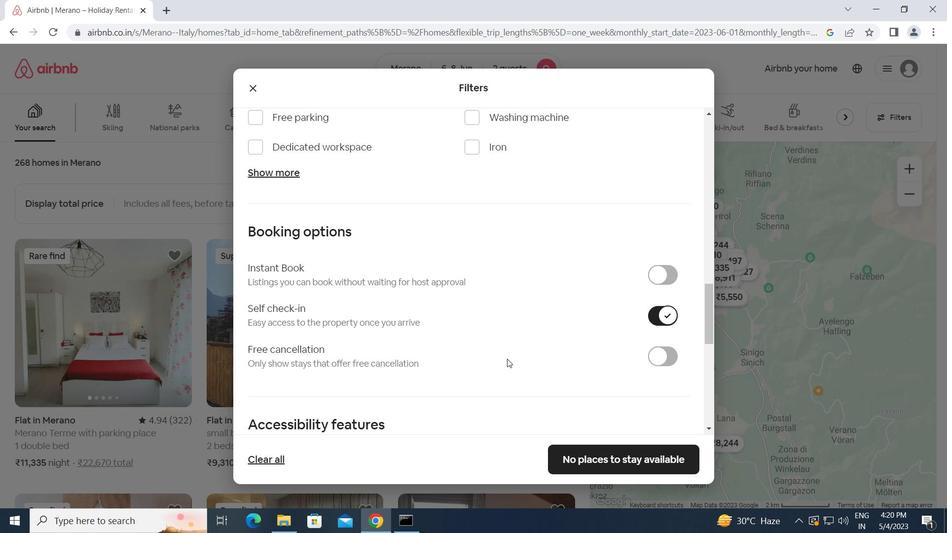 
Action: Mouse scrolled (507, 358) with delta (0, 0)
Screenshot: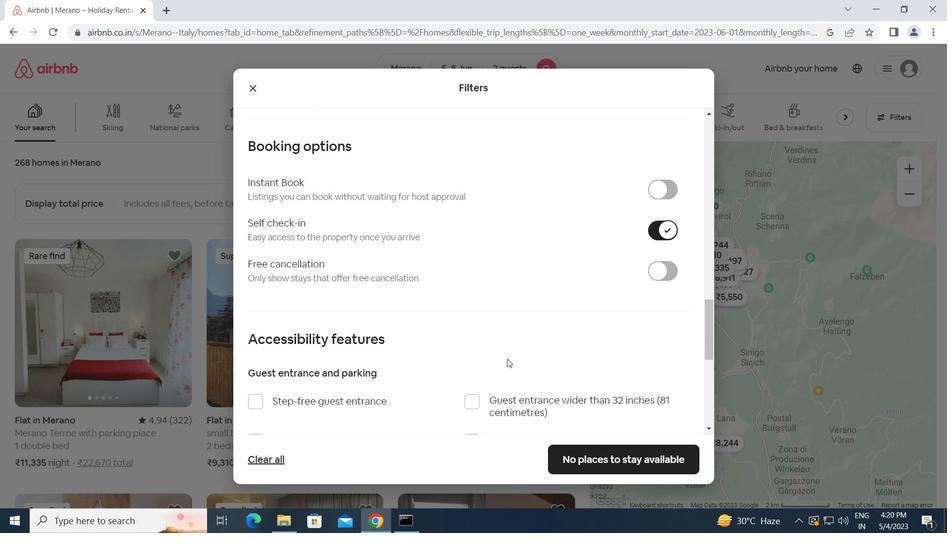 
Action: Mouse scrolled (507, 358) with delta (0, 0)
Screenshot: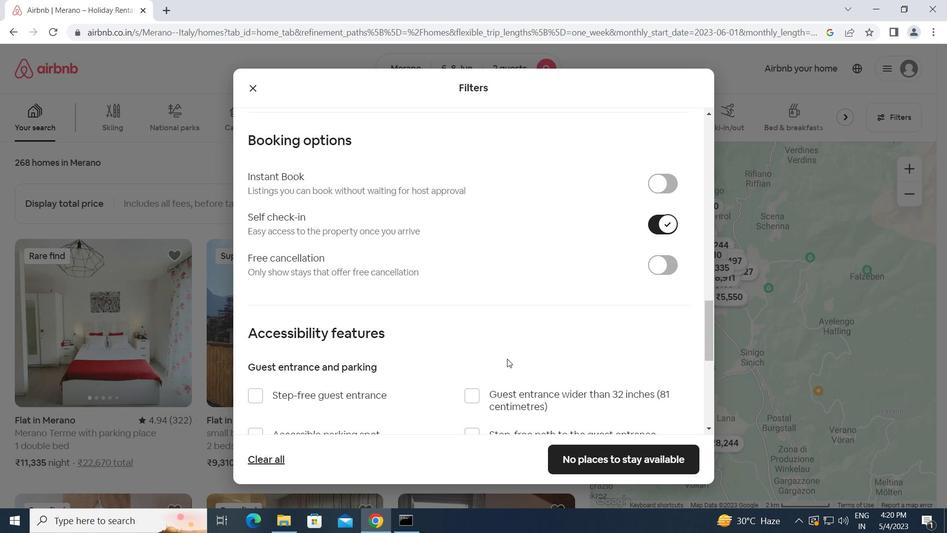 
Action: Mouse scrolled (507, 358) with delta (0, 0)
Screenshot: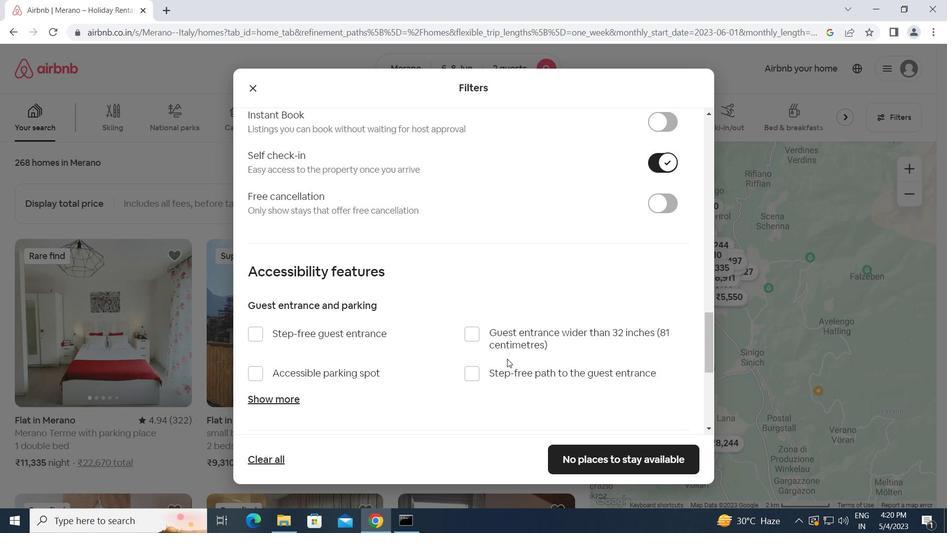 
Action: Mouse scrolled (507, 358) with delta (0, 0)
Screenshot: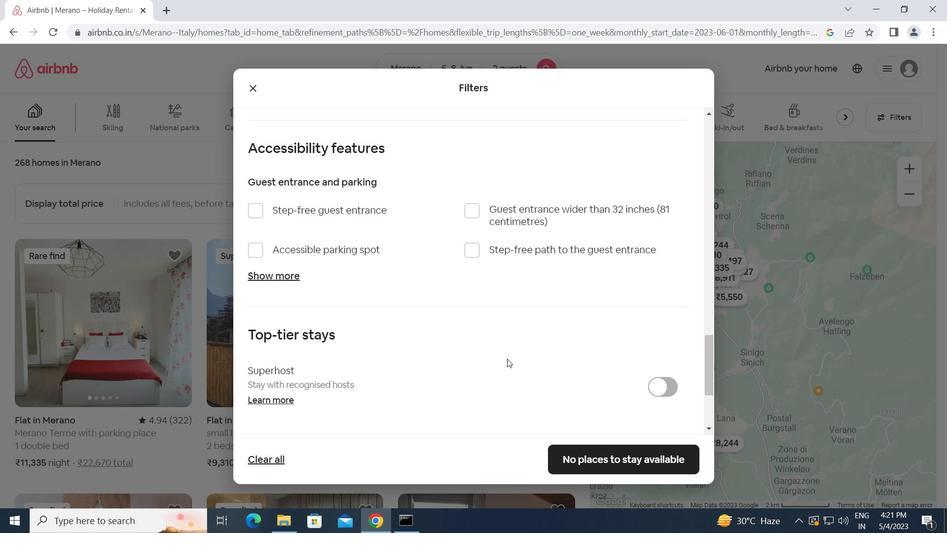 
Action: Mouse scrolled (507, 358) with delta (0, 0)
Screenshot: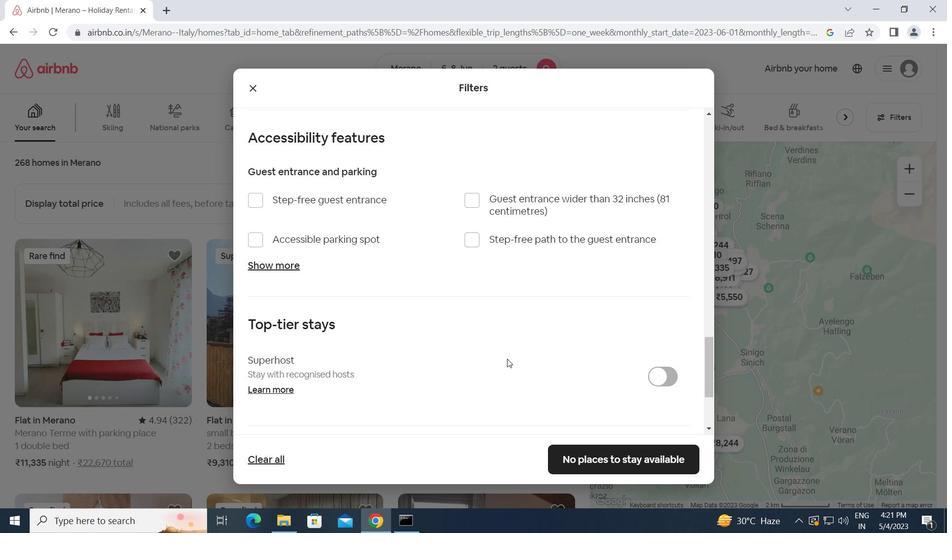
Action: Mouse scrolled (507, 358) with delta (0, 0)
Screenshot: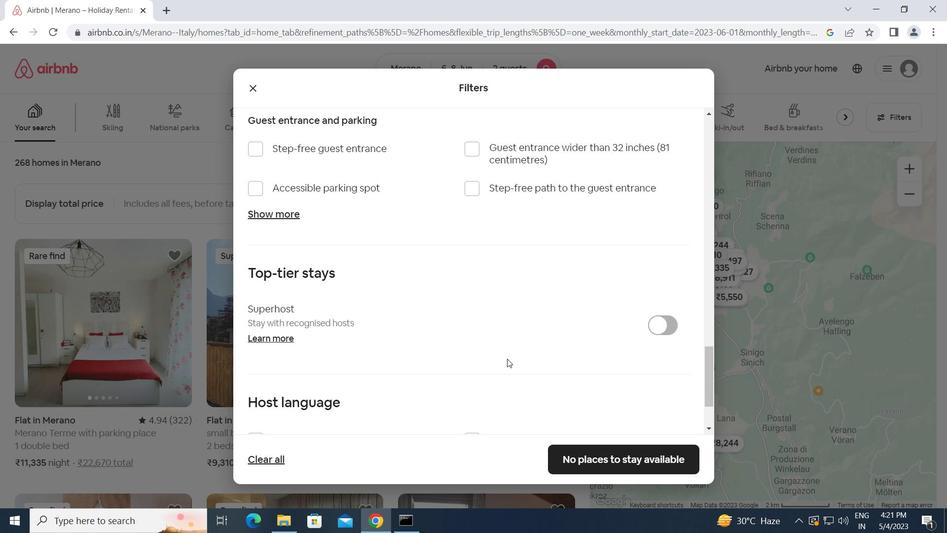 
Action: Mouse moved to (255, 348)
Screenshot: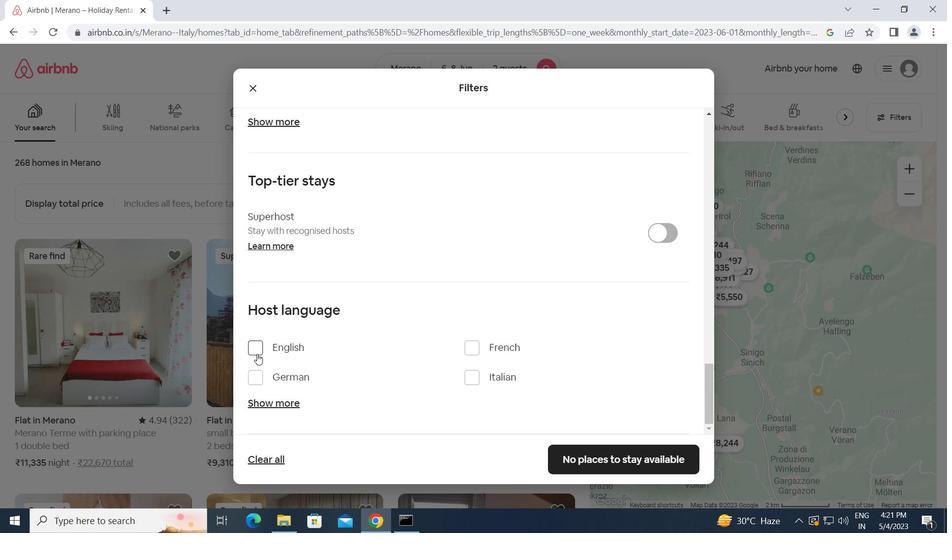 
Action: Mouse pressed left at (255, 348)
Screenshot: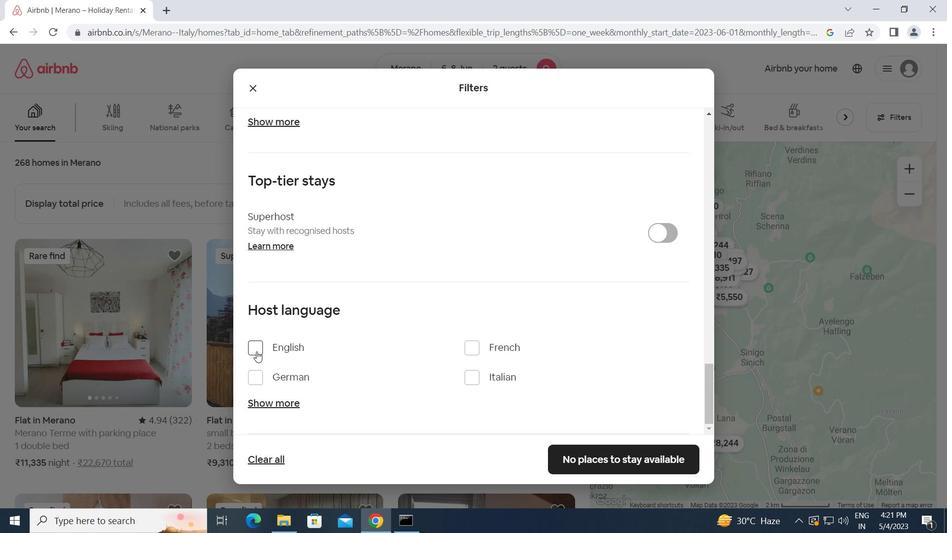 
Action: Mouse moved to (580, 449)
Screenshot: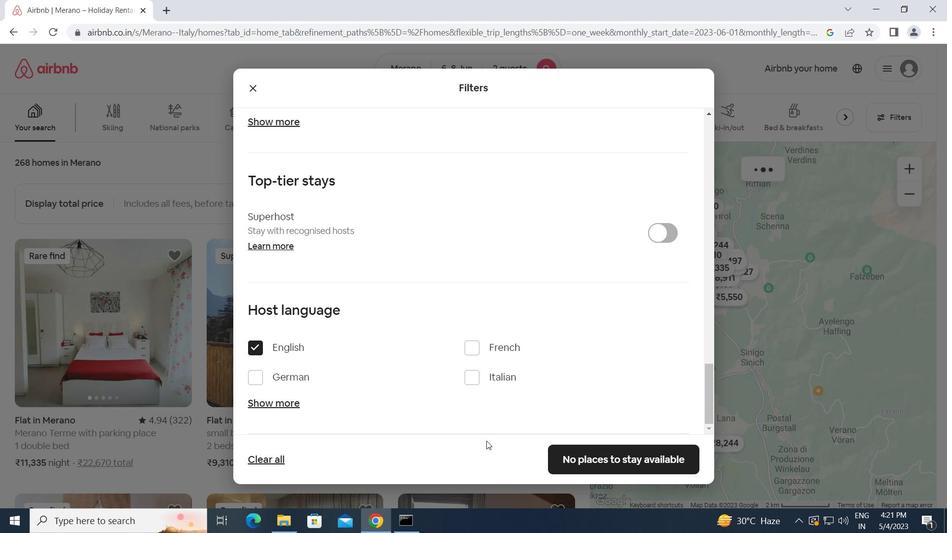 
Action: Mouse scrolled (580, 448) with delta (0, 0)
Screenshot: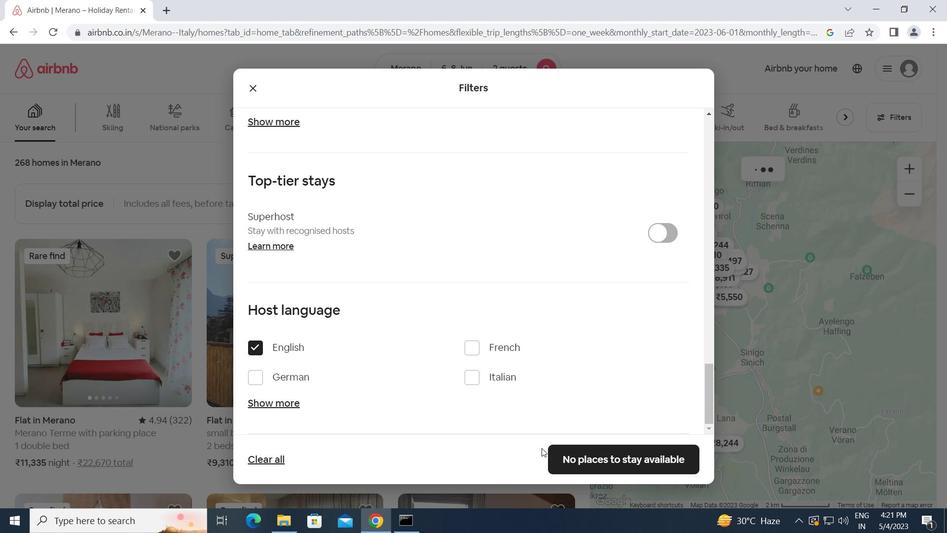 
Action: Mouse scrolled (580, 448) with delta (0, 0)
Screenshot: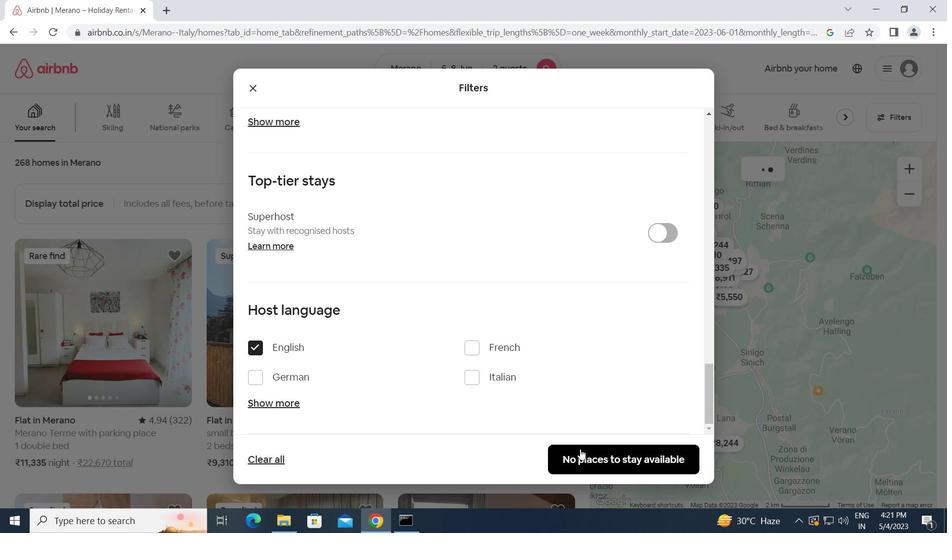 
Action: Mouse moved to (581, 451)
Screenshot: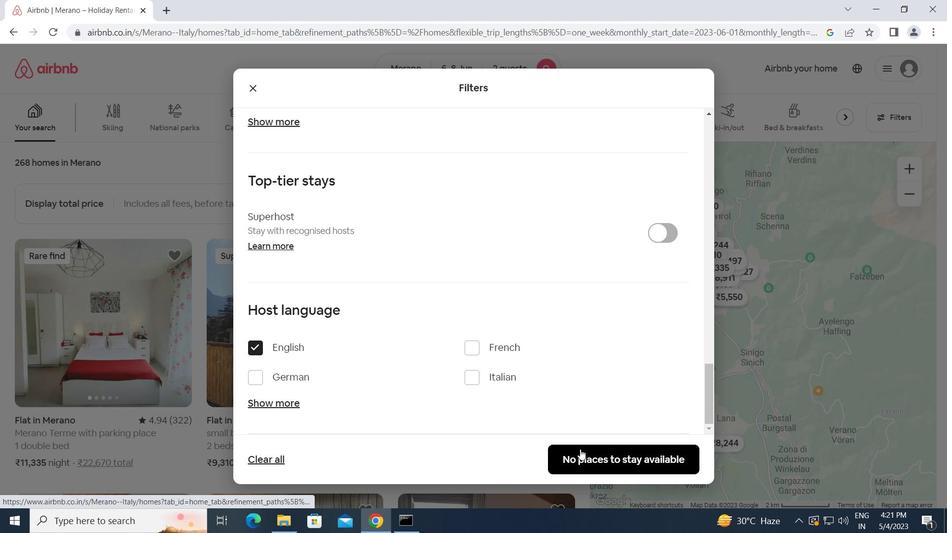 
Action: Mouse pressed left at (581, 451)
Screenshot: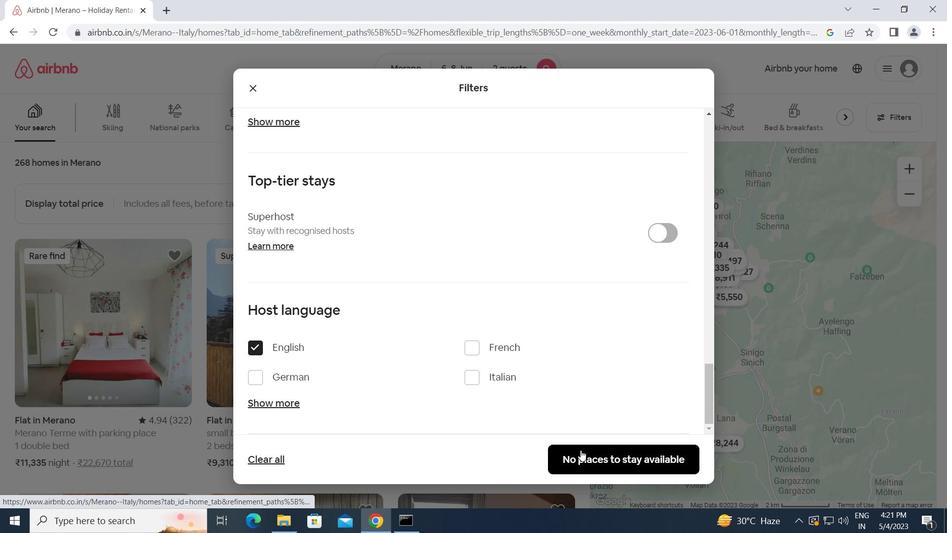 
